 Task: Add Sprouts Boneless Skinless Chicken Breasts W/ Rib Meat No Antibiotics Ever to the cart.
Action: Mouse moved to (26, 146)
Screenshot: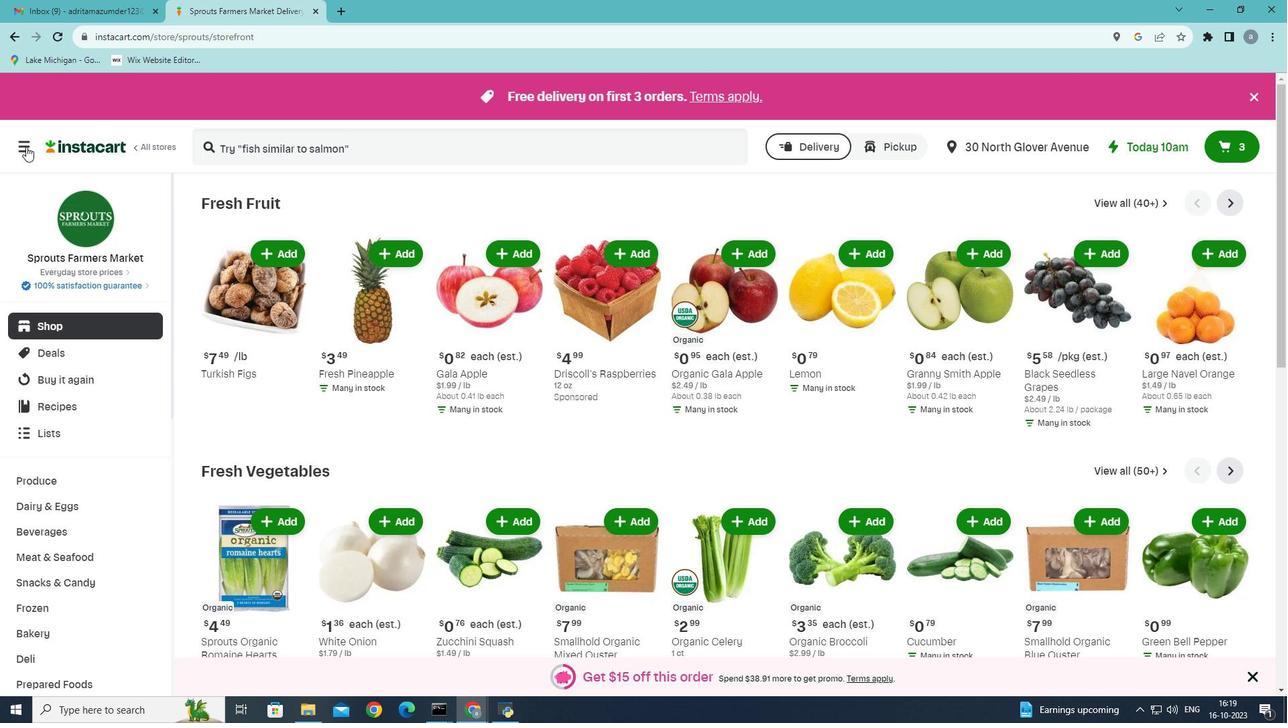 
Action: Mouse pressed left at (26, 146)
Screenshot: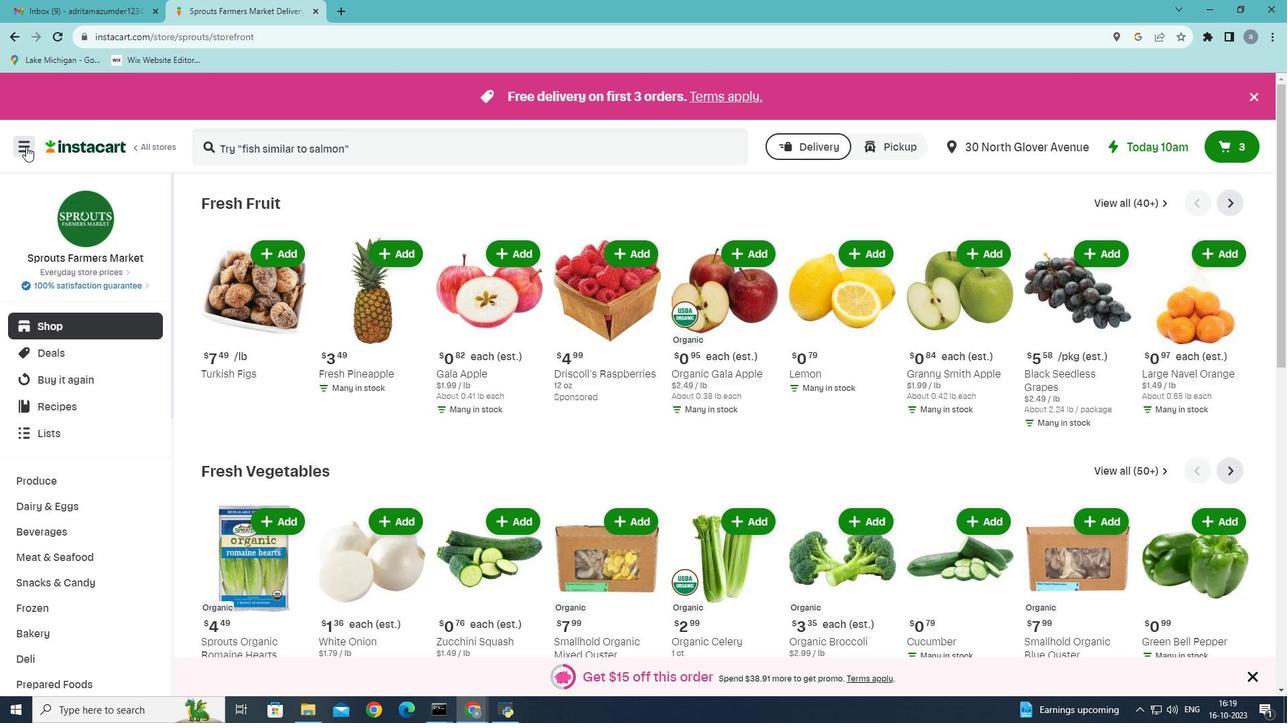 
Action: Mouse moved to (69, 390)
Screenshot: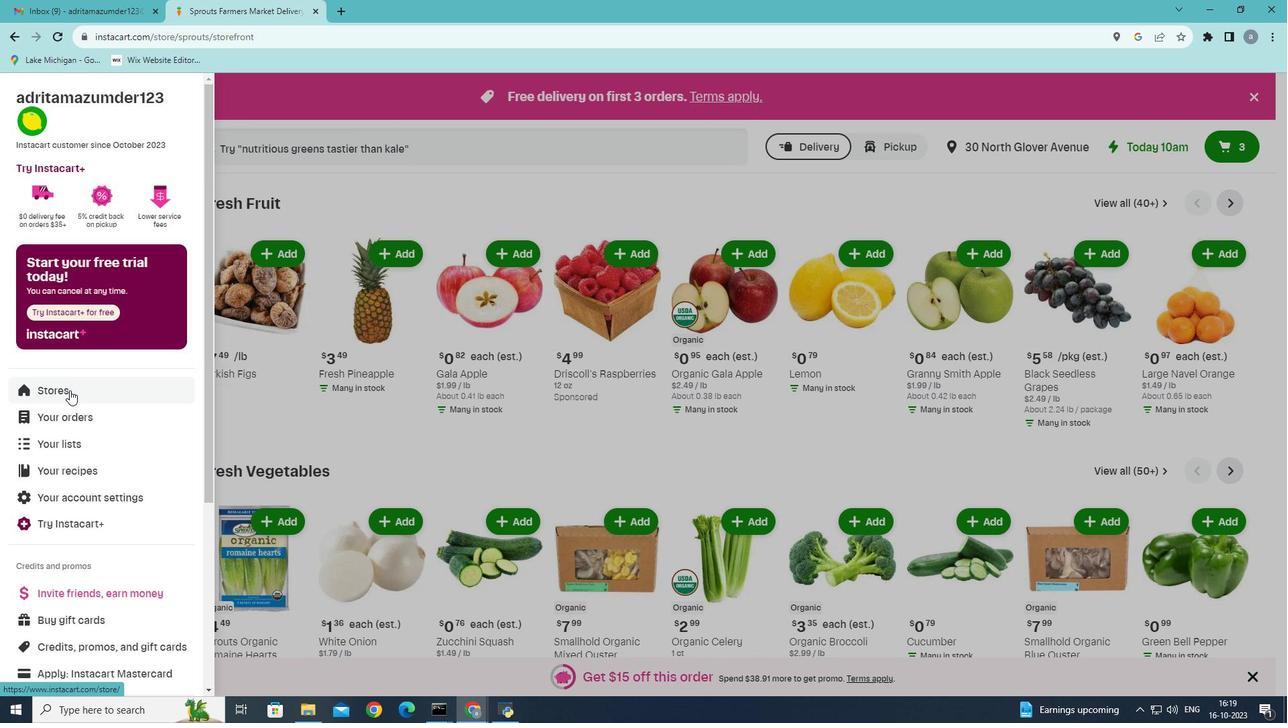 
Action: Mouse pressed left at (69, 390)
Screenshot: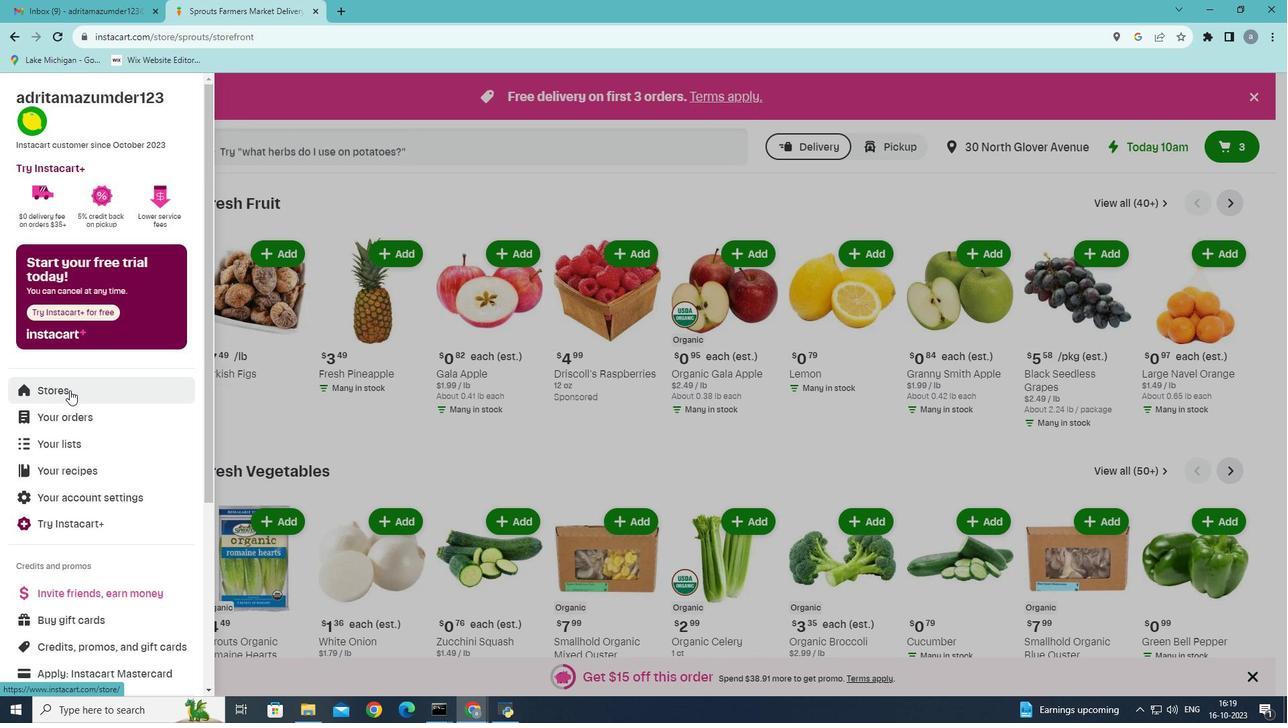 
Action: Mouse moved to (312, 161)
Screenshot: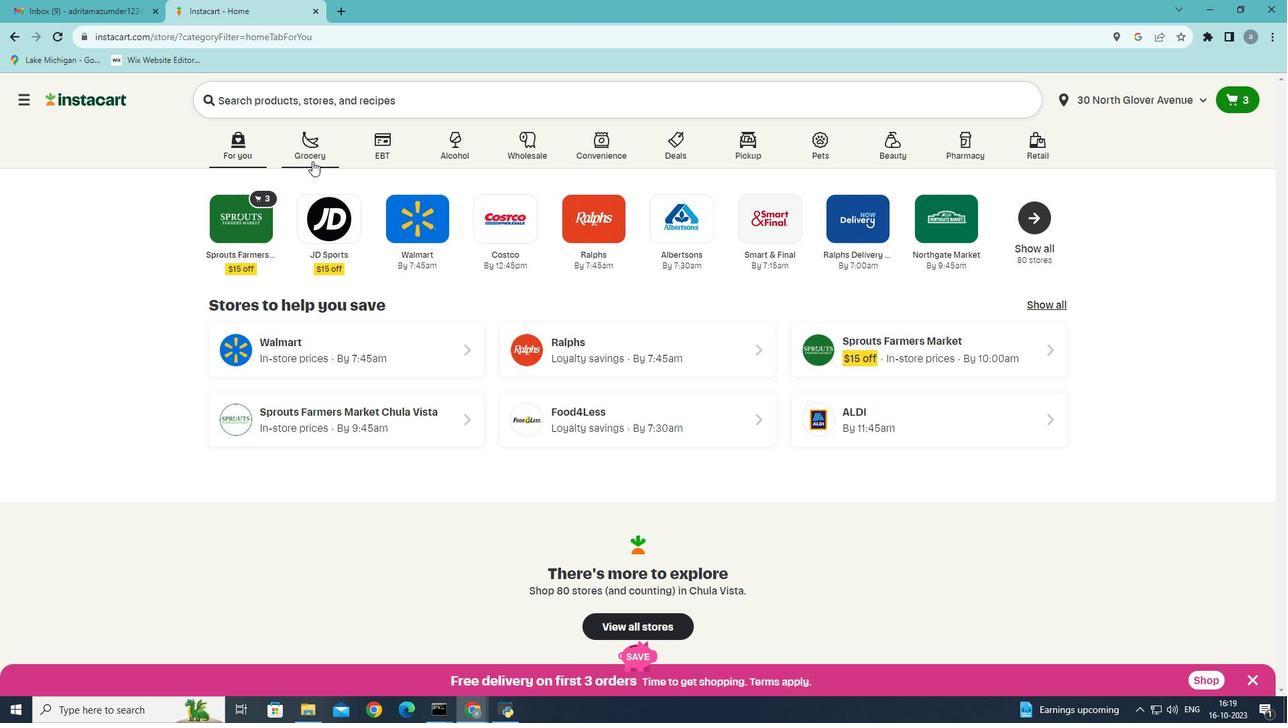
Action: Mouse pressed left at (312, 161)
Screenshot: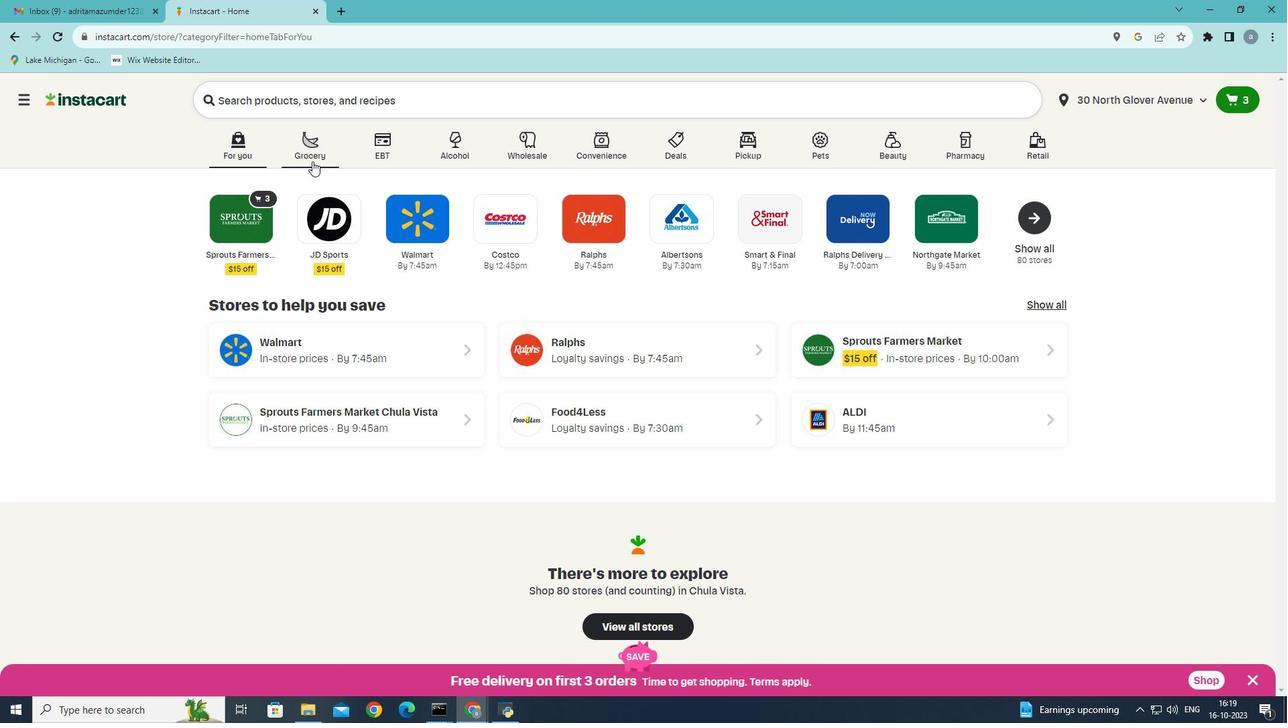 
Action: Mouse moved to (349, 232)
Screenshot: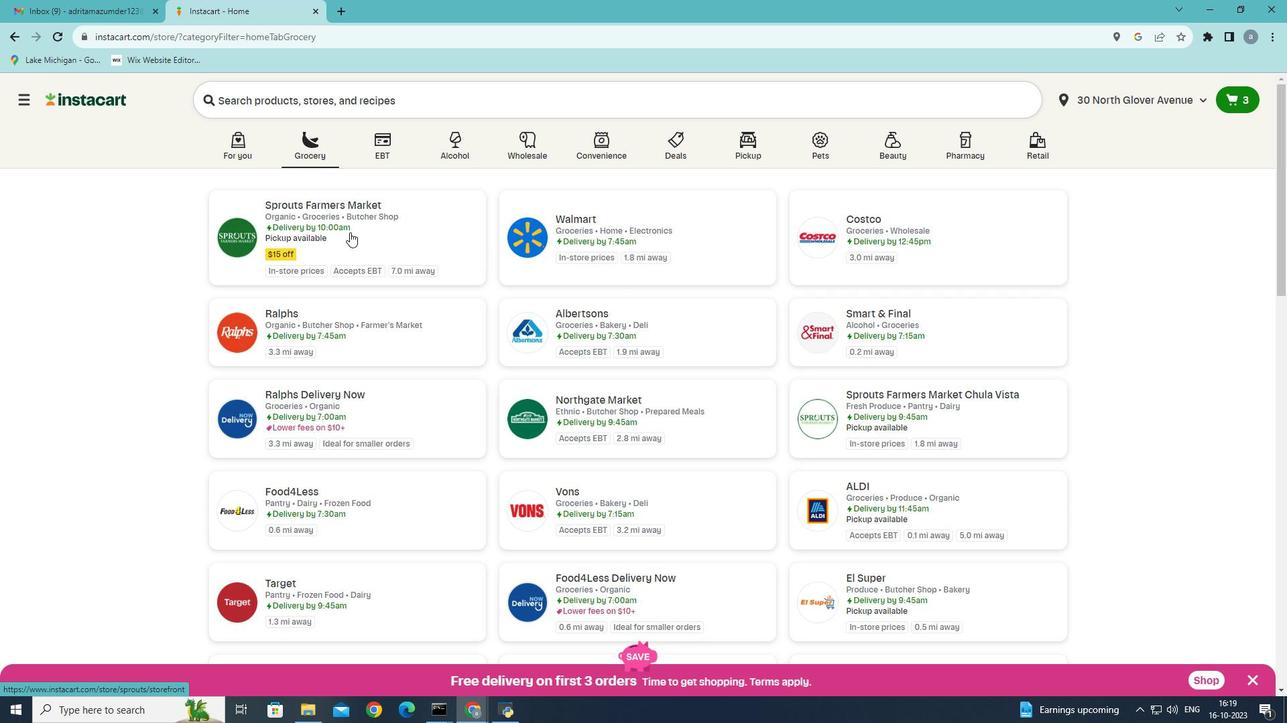
Action: Mouse pressed left at (349, 232)
Screenshot: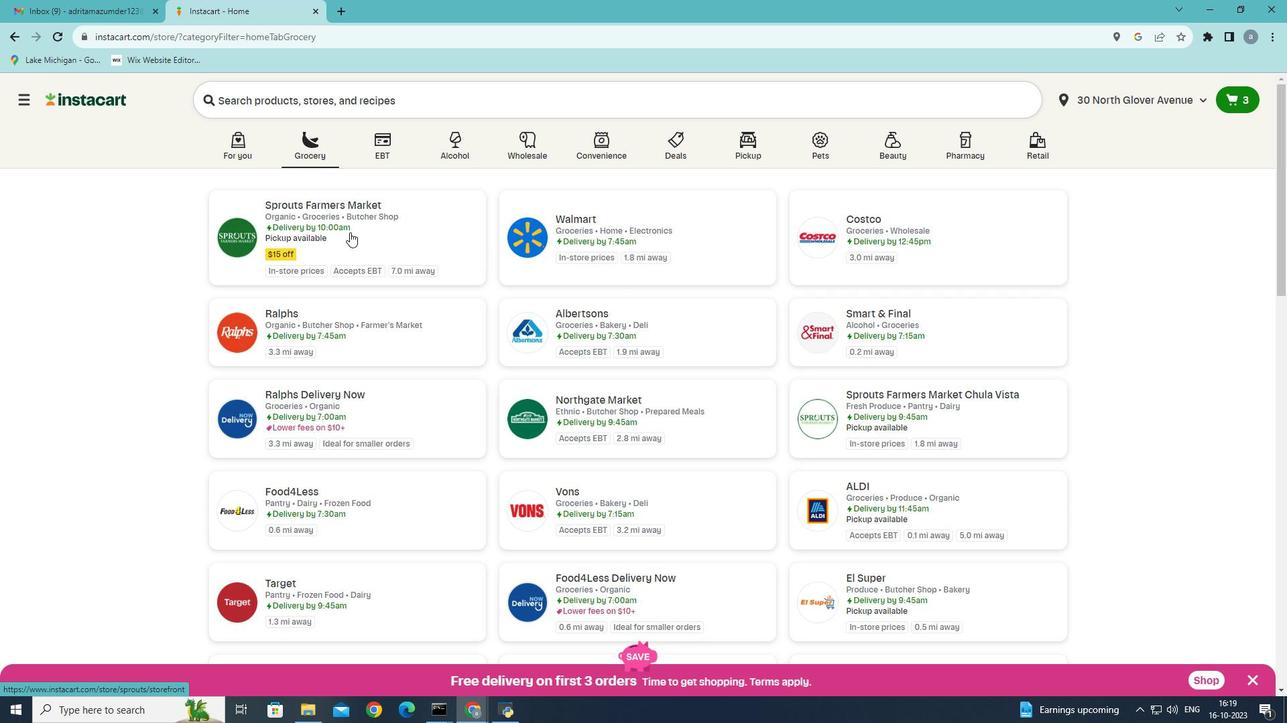 
Action: Mouse moved to (70, 553)
Screenshot: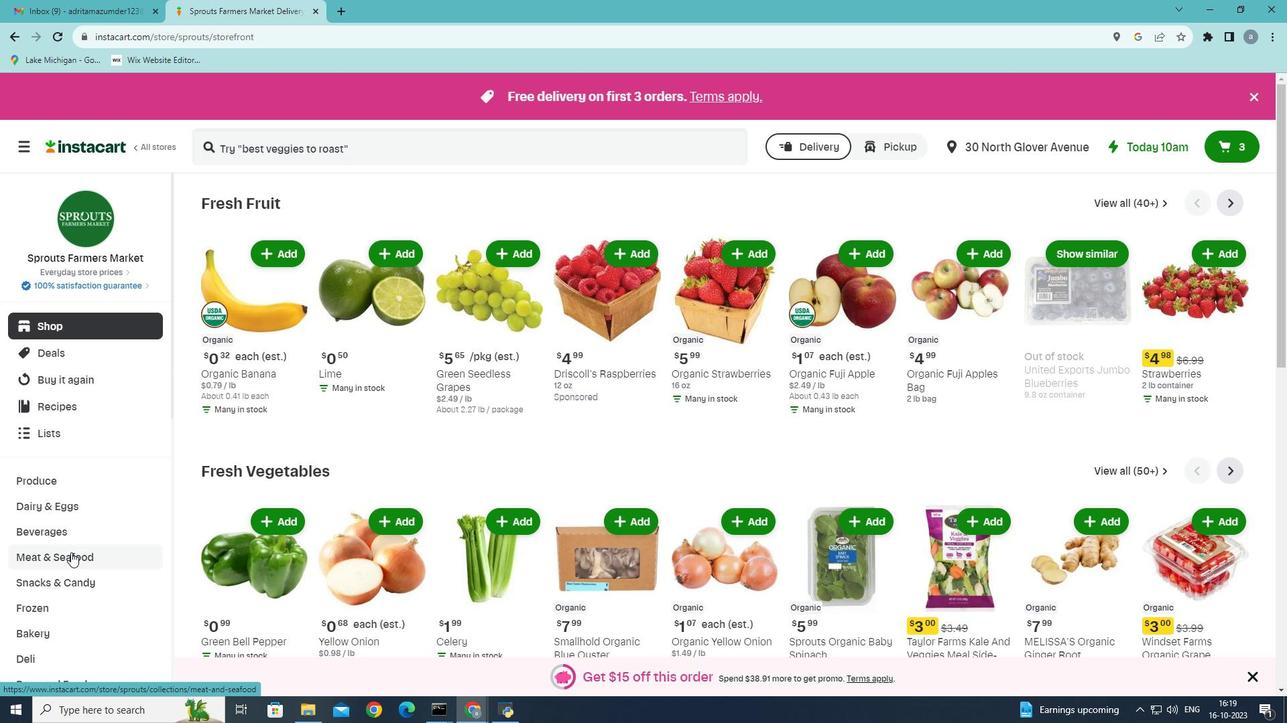 
Action: Mouse pressed left at (70, 553)
Screenshot: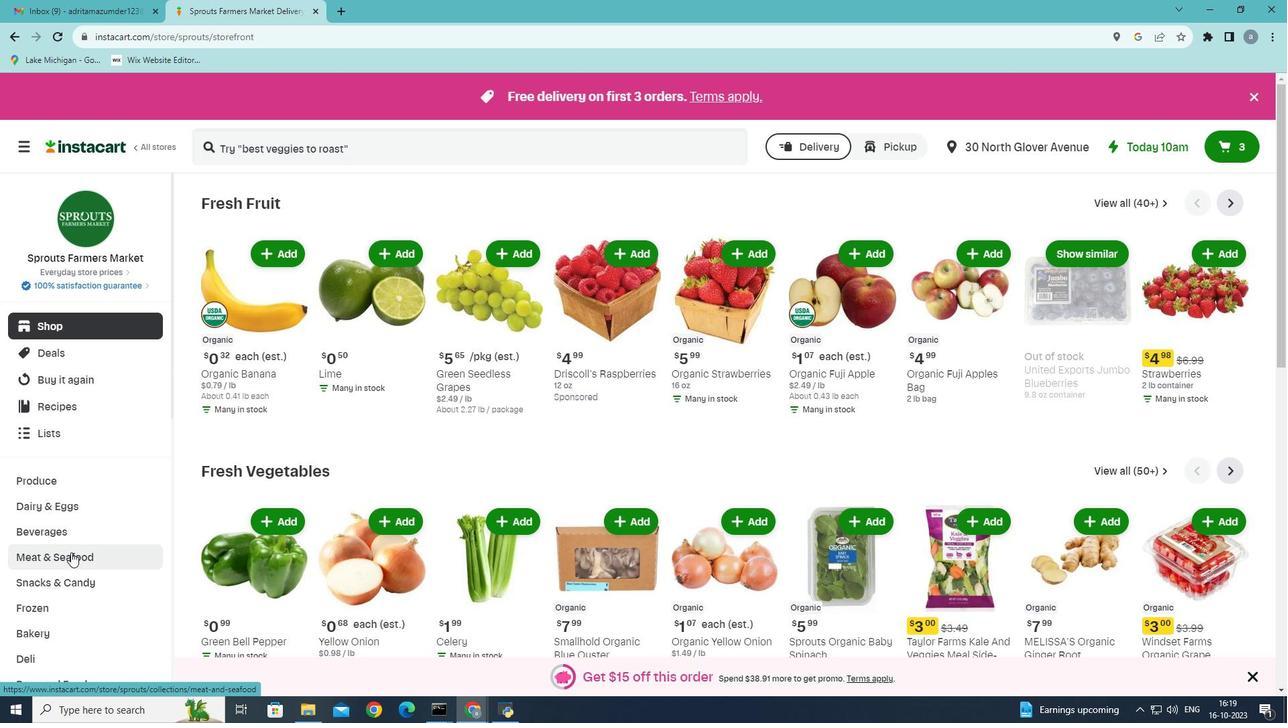 
Action: Mouse moved to (337, 238)
Screenshot: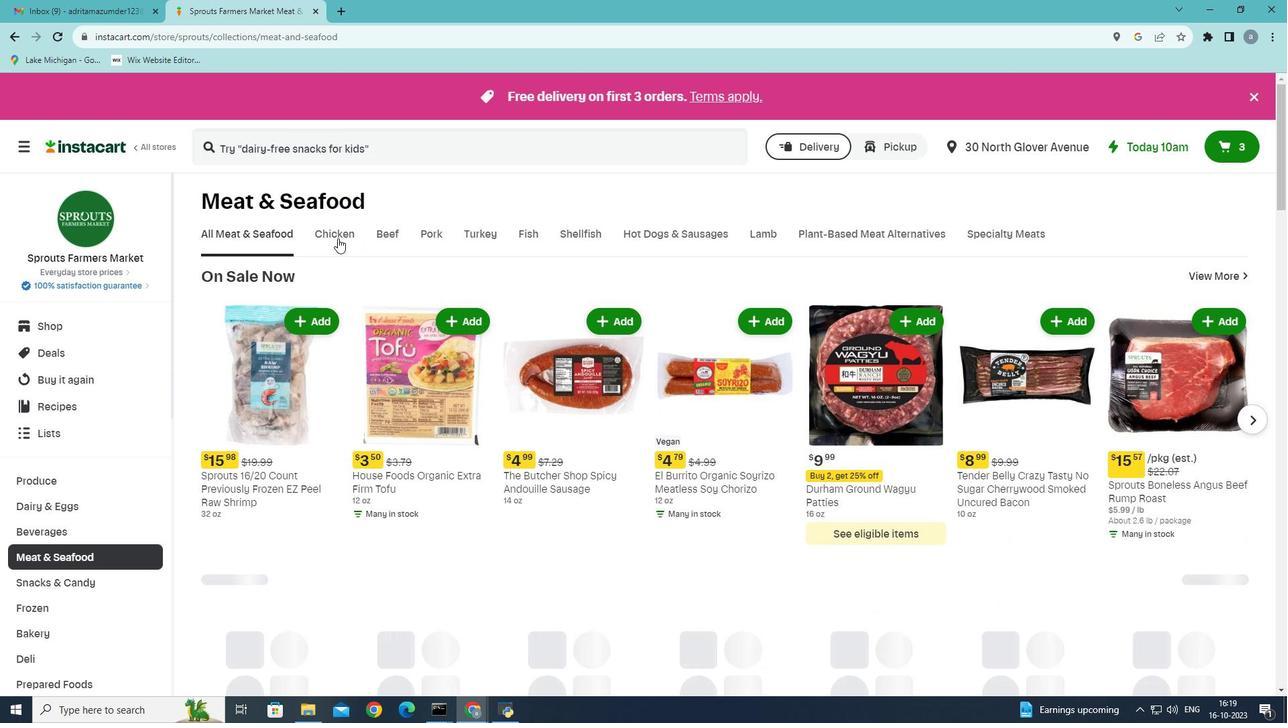 
Action: Mouse pressed left at (337, 238)
Screenshot: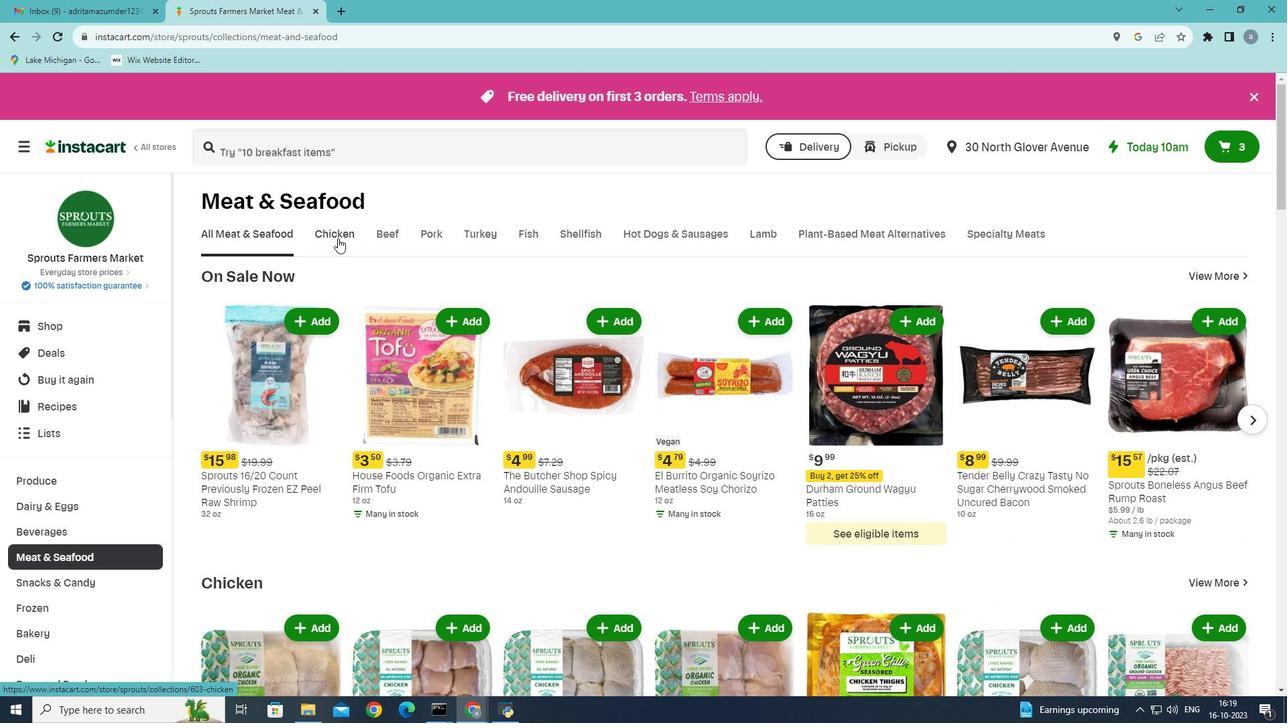 
Action: Mouse moved to (309, 294)
Screenshot: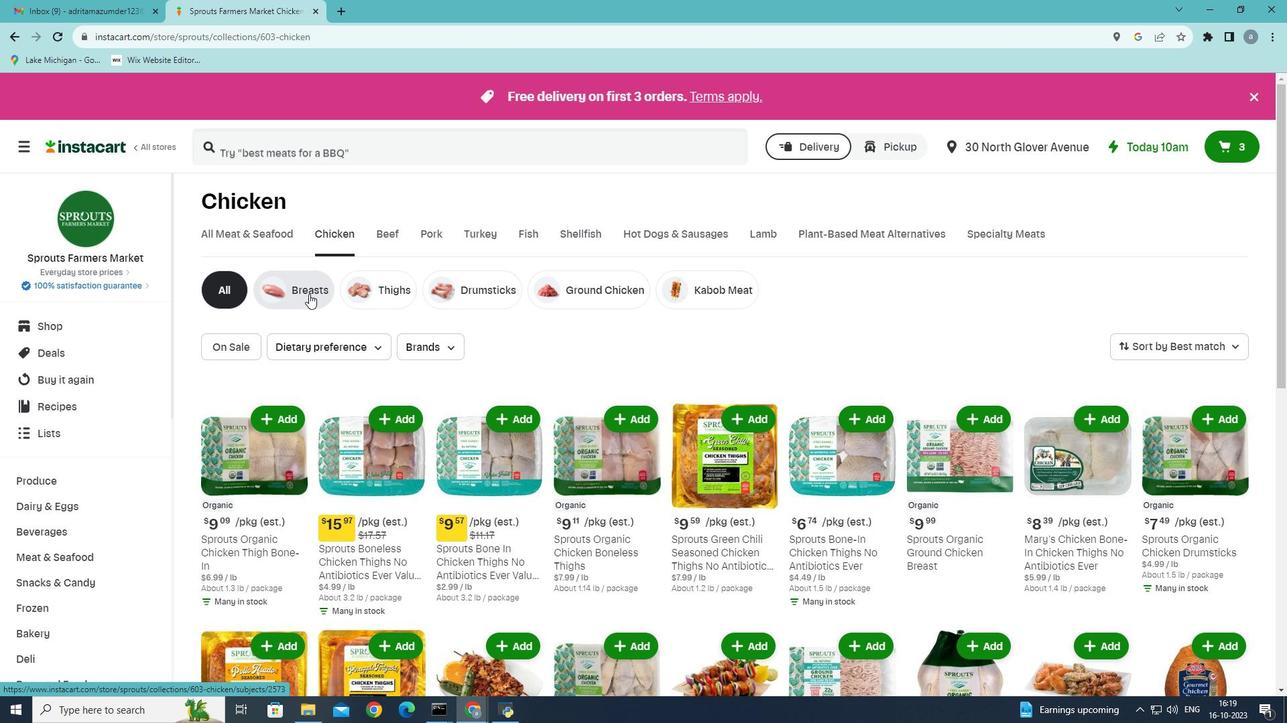 
Action: Mouse pressed left at (309, 294)
Screenshot: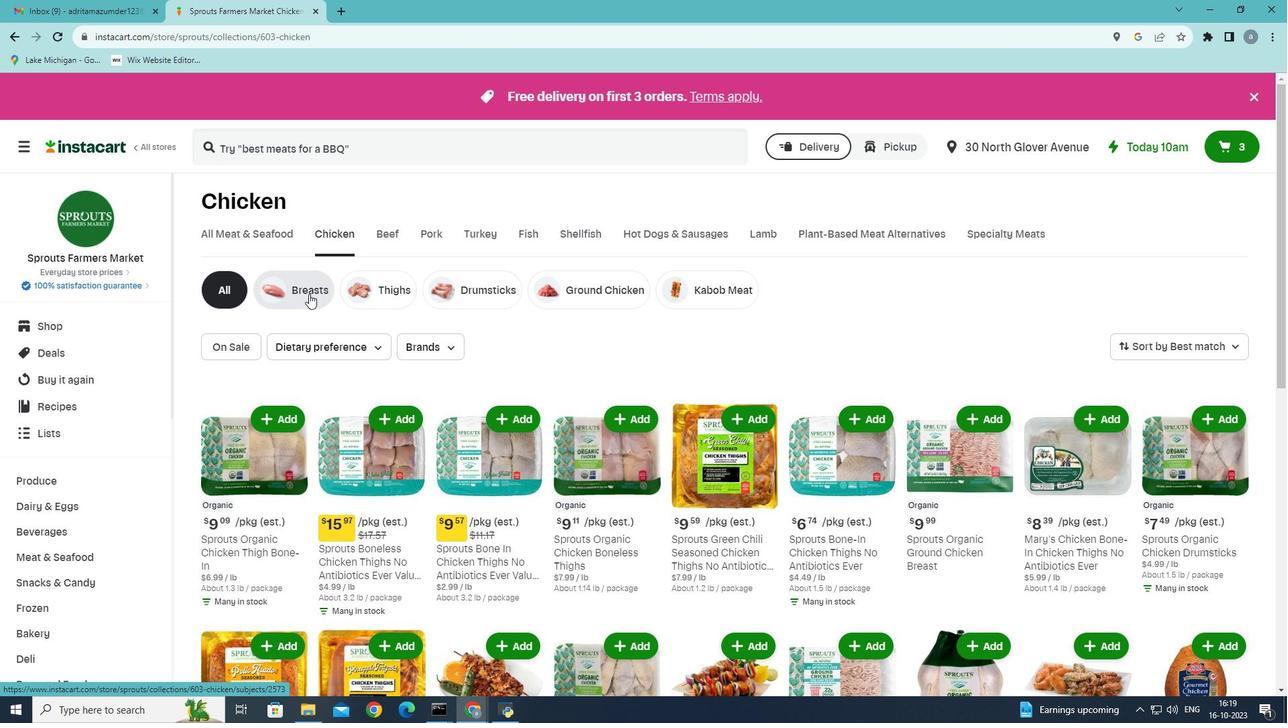 
Action: Mouse moved to (246, 152)
Screenshot: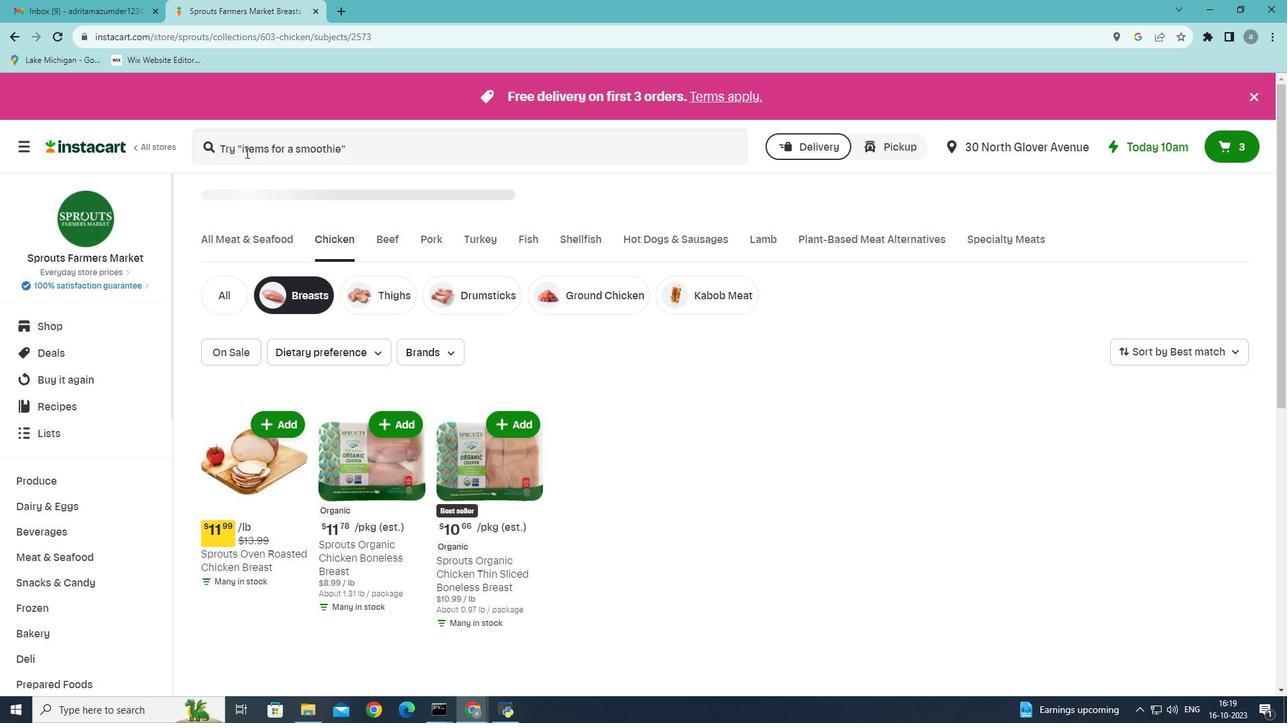 
Action: Mouse pressed left at (246, 152)
Screenshot: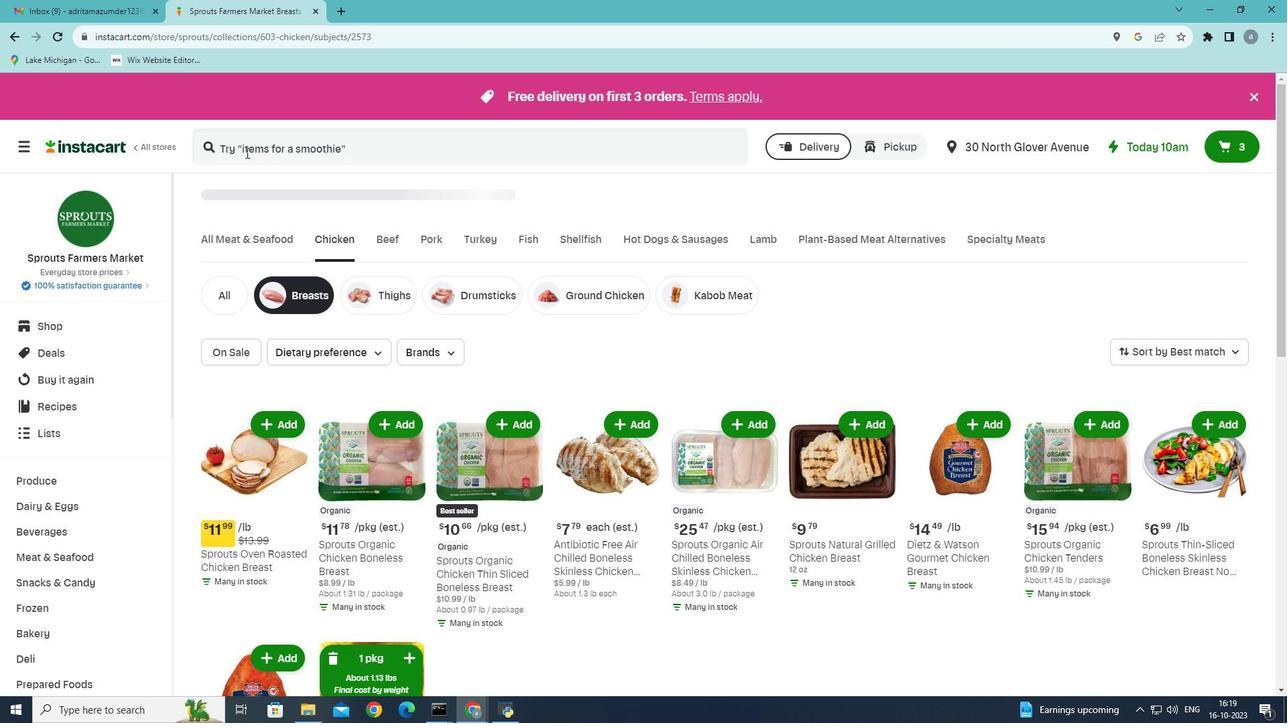 
Action: Mouse moved to (278, 151)
Screenshot: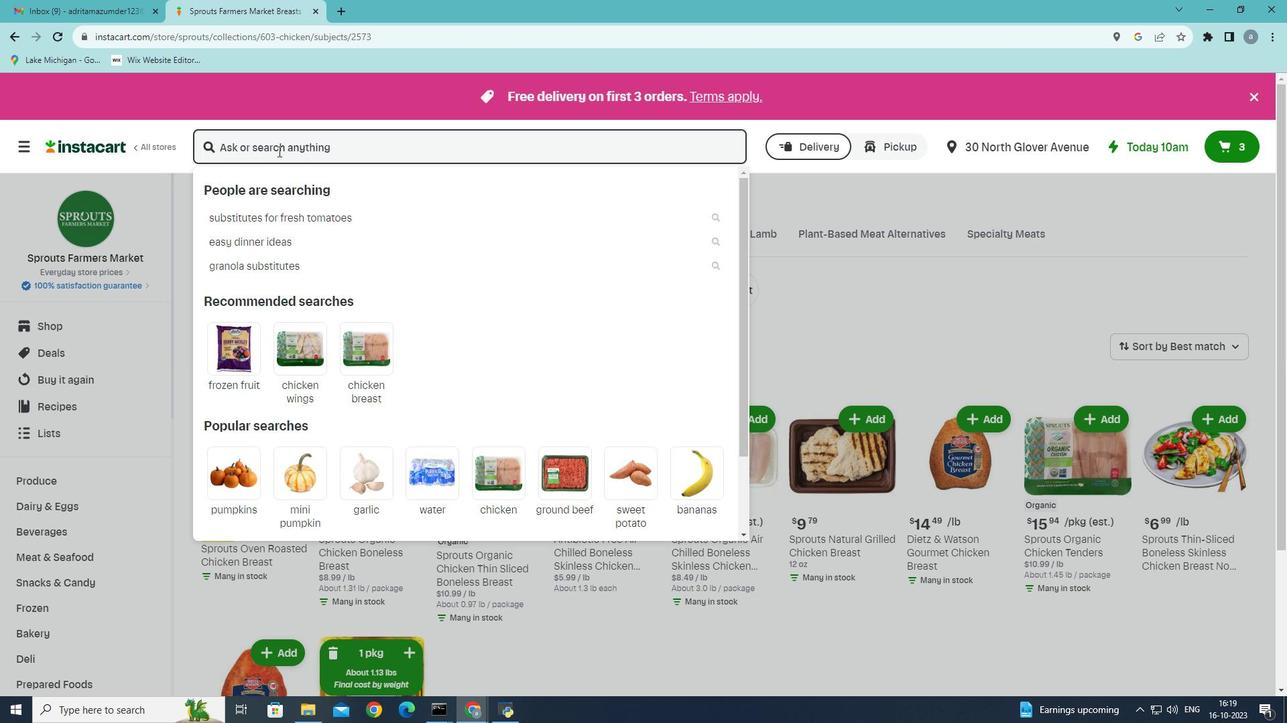 
Action: Key pressed <Key.shift>Sprouts<Key.space><Key.shift>Bom<Key.backspace>neless<Key.space><Key.shift><Key.shift><Key.shift><Key.shift><Key.shift>Sko<Key.backspace>inless<Key.space>chicken<Key.enter>
Screenshot: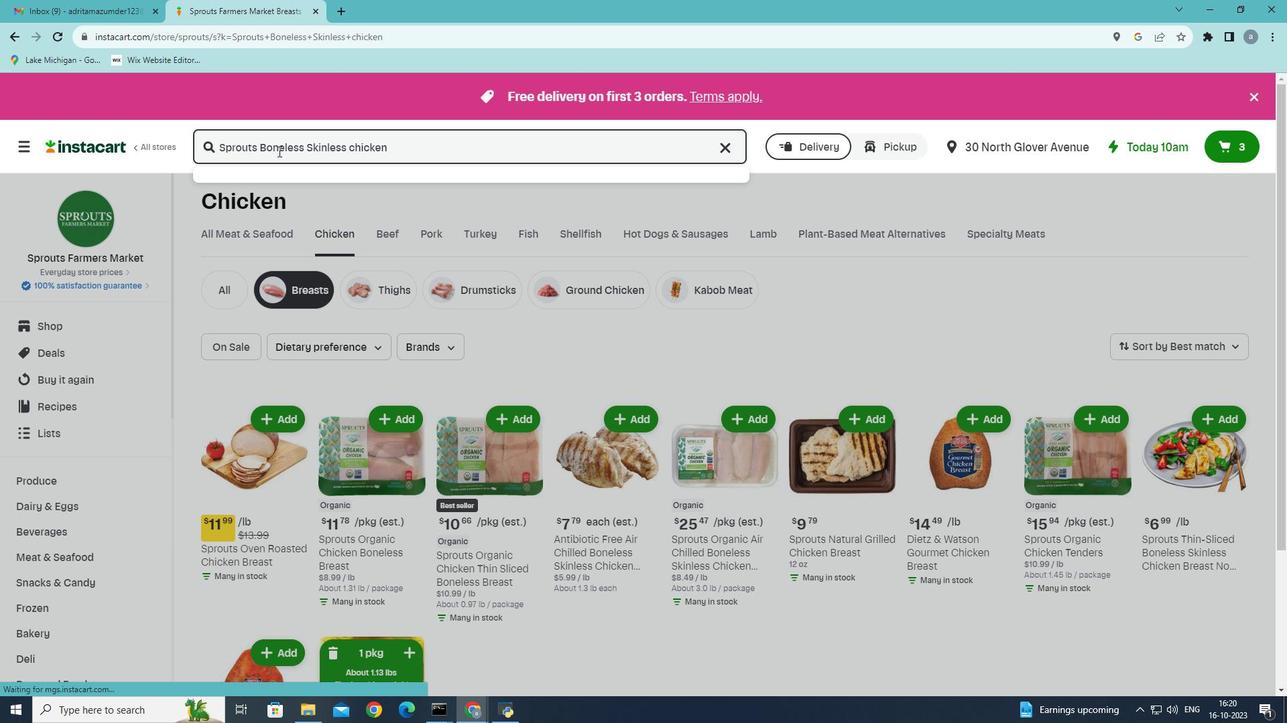 
Action: Mouse moved to (653, 333)
Screenshot: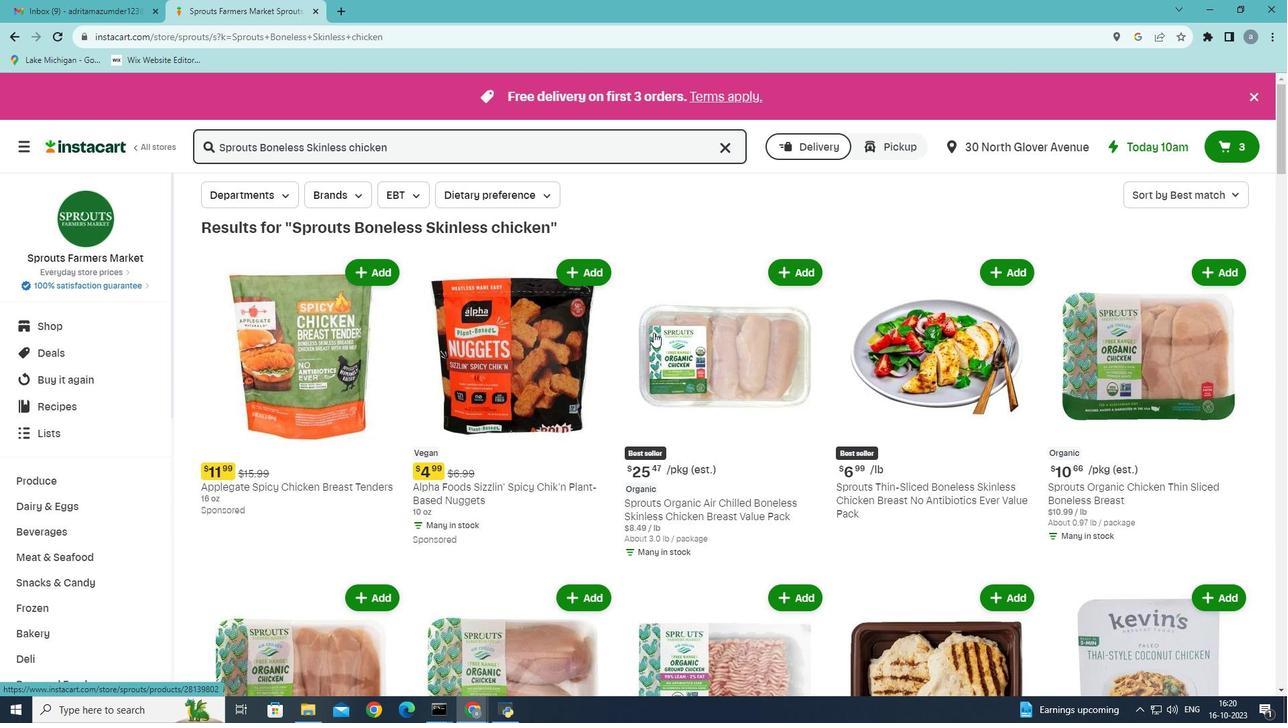 
Action: Mouse scrolled (653, 332) with delta (0, 0)
Screenshot: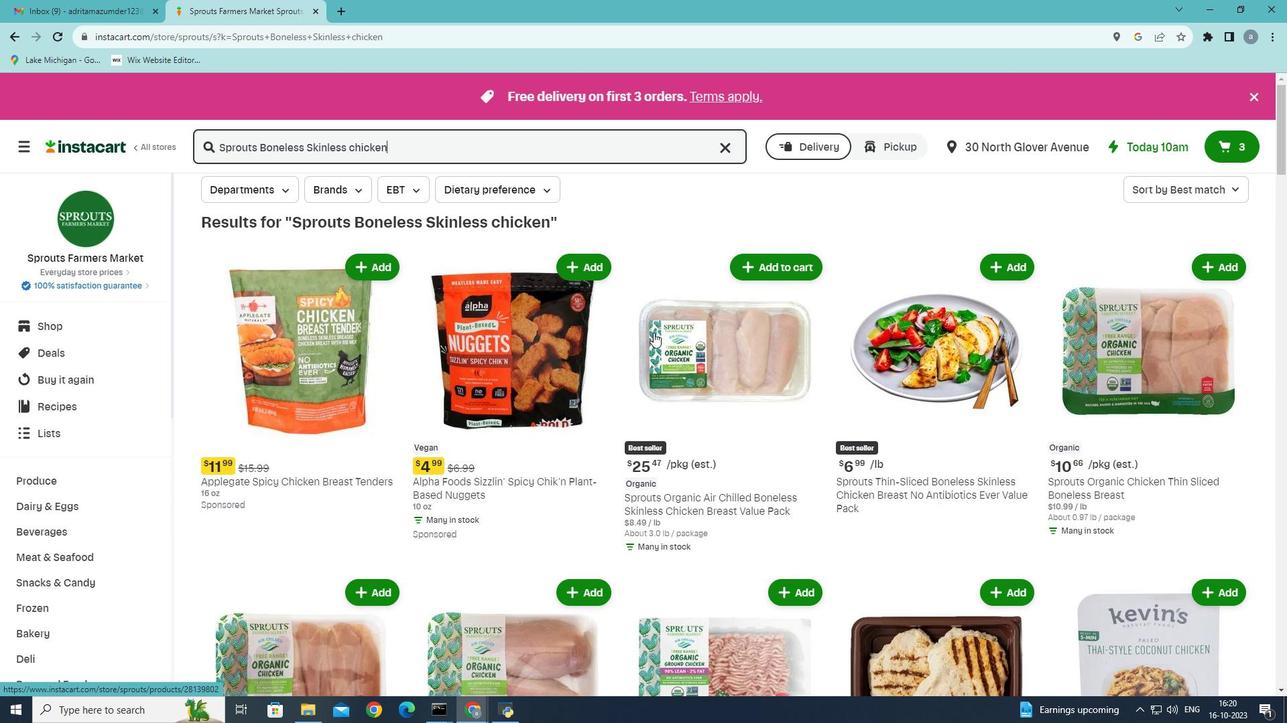 
Action: Mouse scrolled (653, 332) with delta (0, 0)
Screenshot: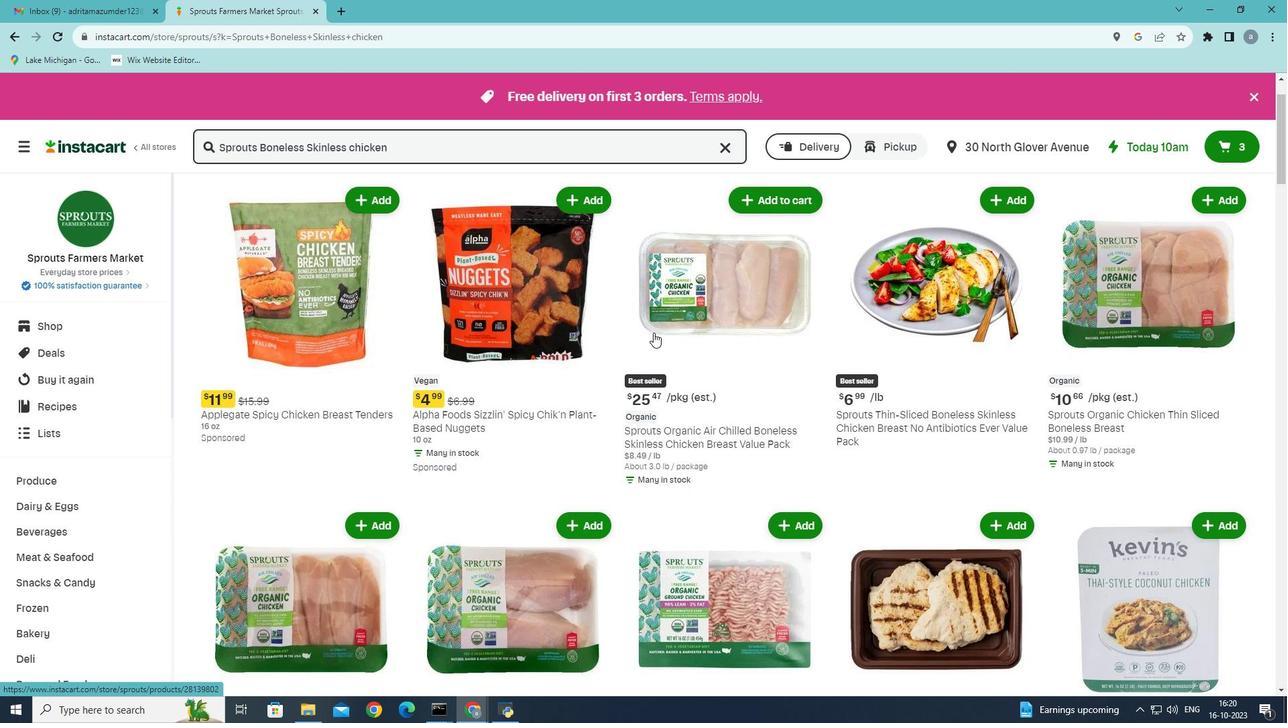 
Action: Mouse moved to (678, 338)
Screenshot: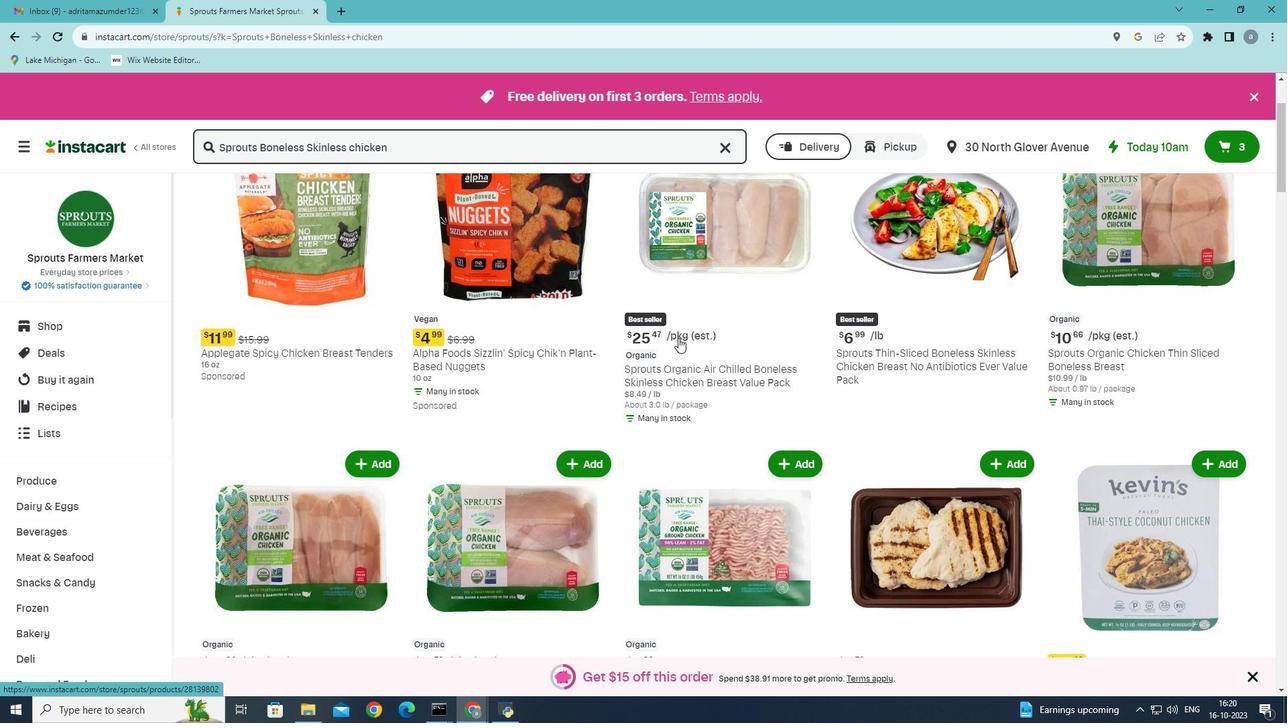 
Action: Mouse scrolled (678, 337) with delta (0, 0)
Screenshot: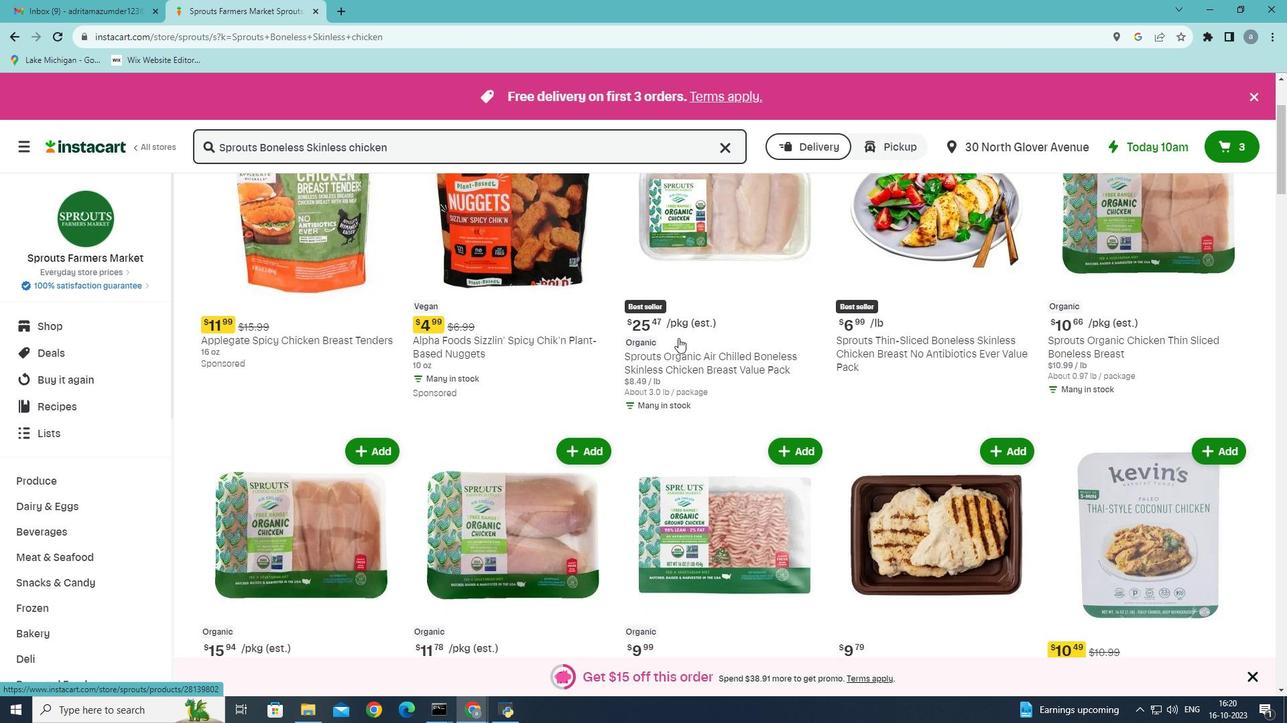 
Action: Mouse scrolled (678, 337) with delta (0, 0)
Screenshot: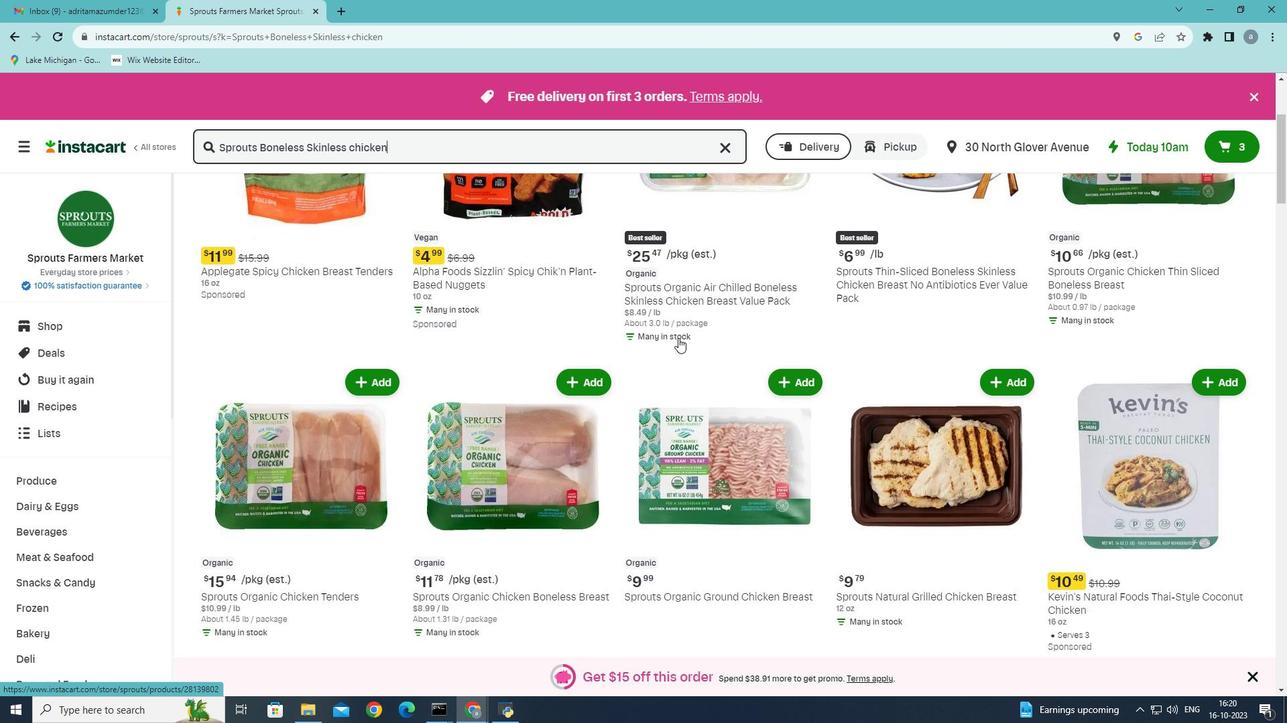 
Action: Mouse scrolled (678, 337) with delta (0, 0)
Screenshot: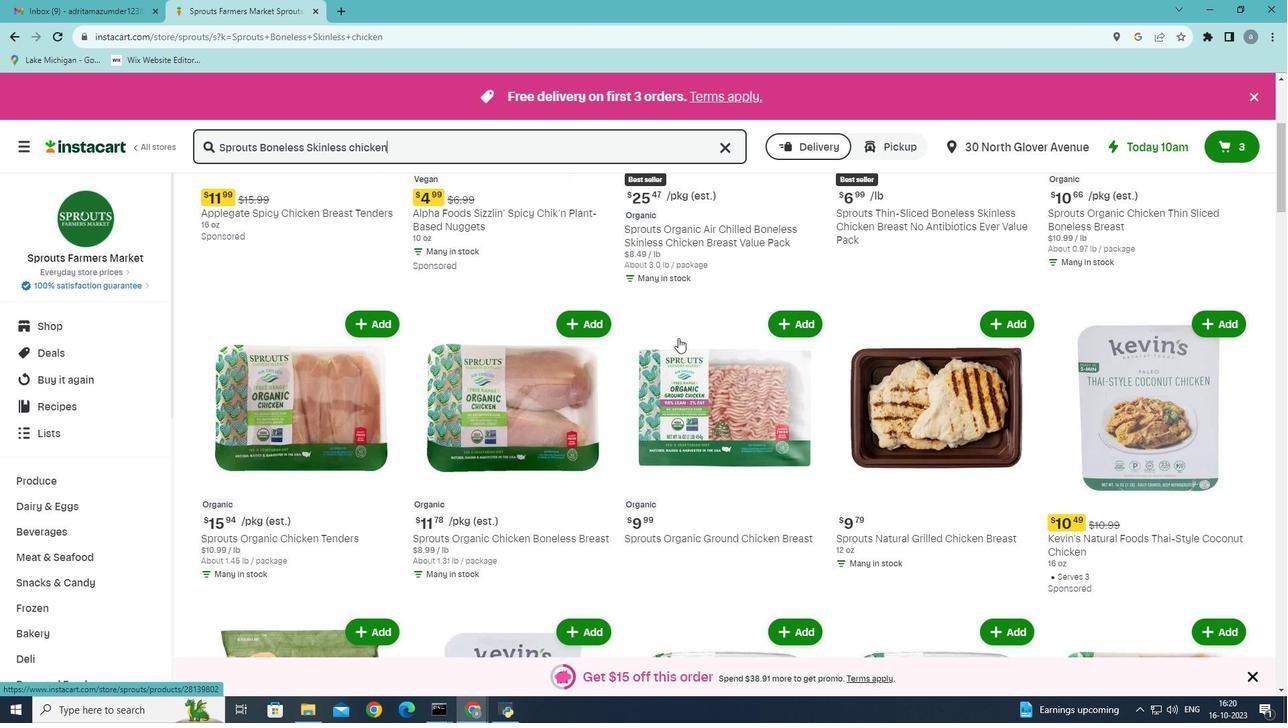 
Action: Mouse moved to (678, 341)
Screenshot: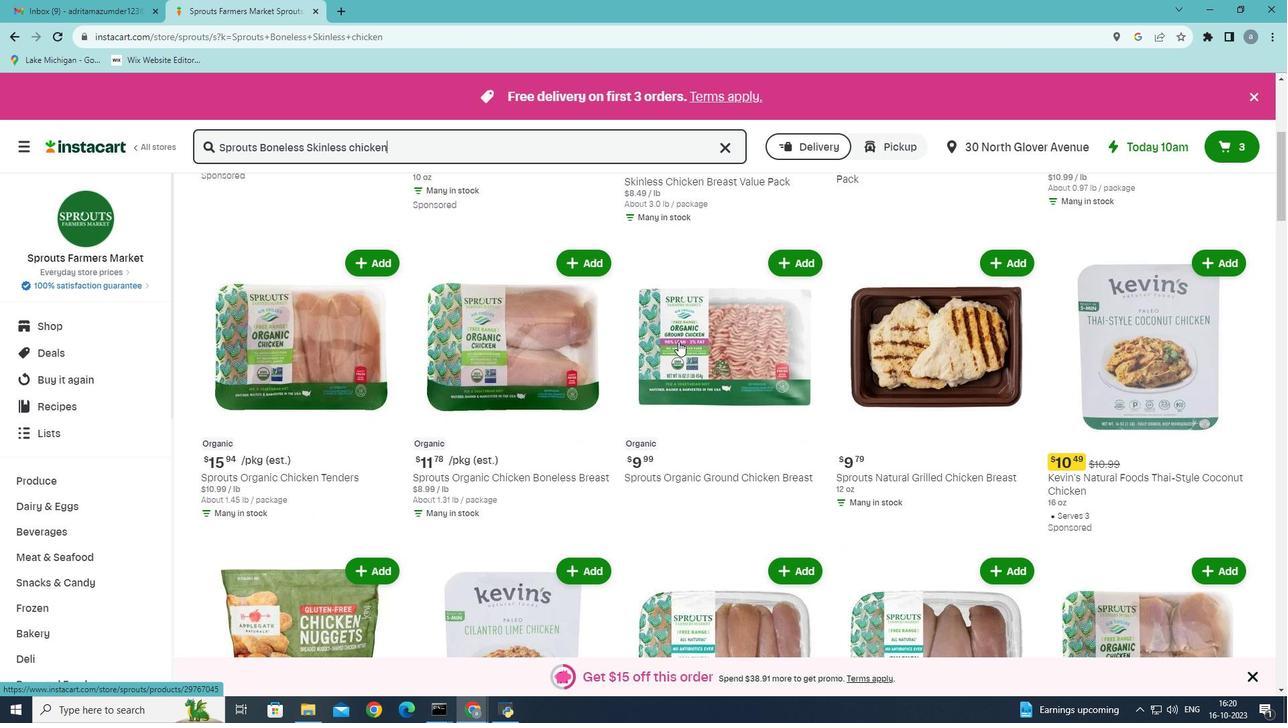 
Action: Mouse scrolled (678, 341) with delta (0, 0)
Screenshot: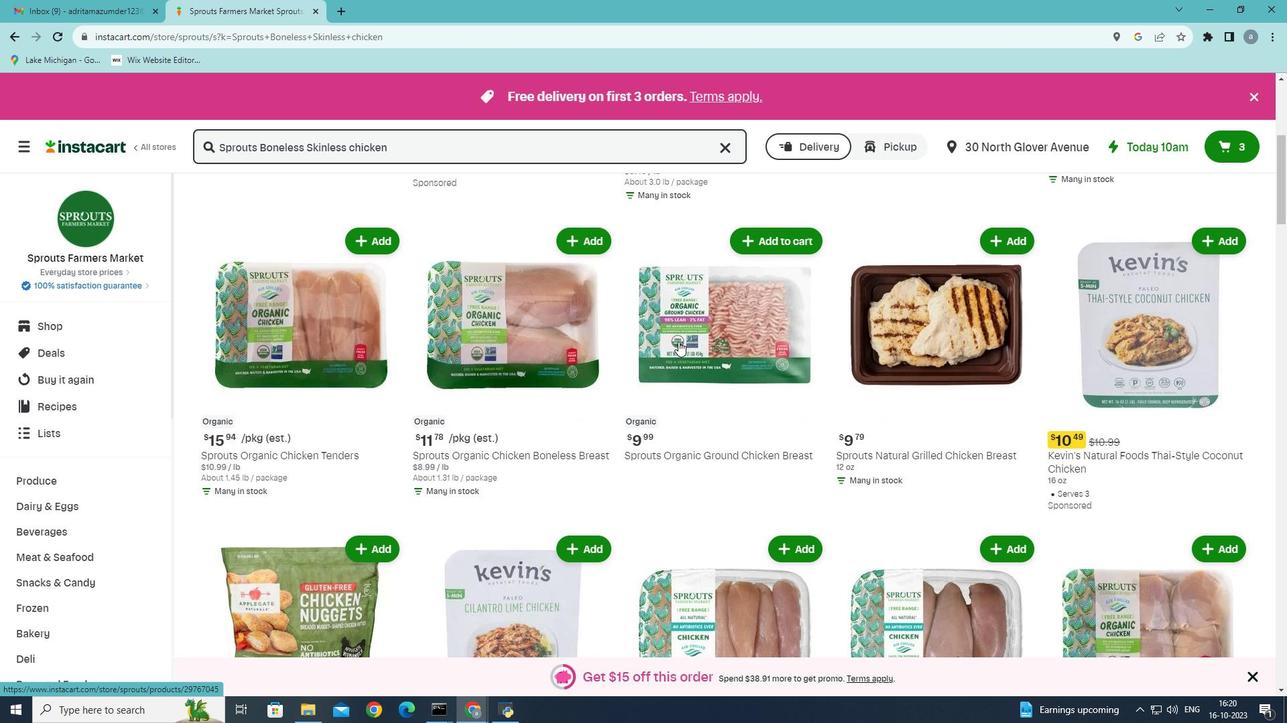 
Action: Mouse moved to (714, 367)
Screenshot: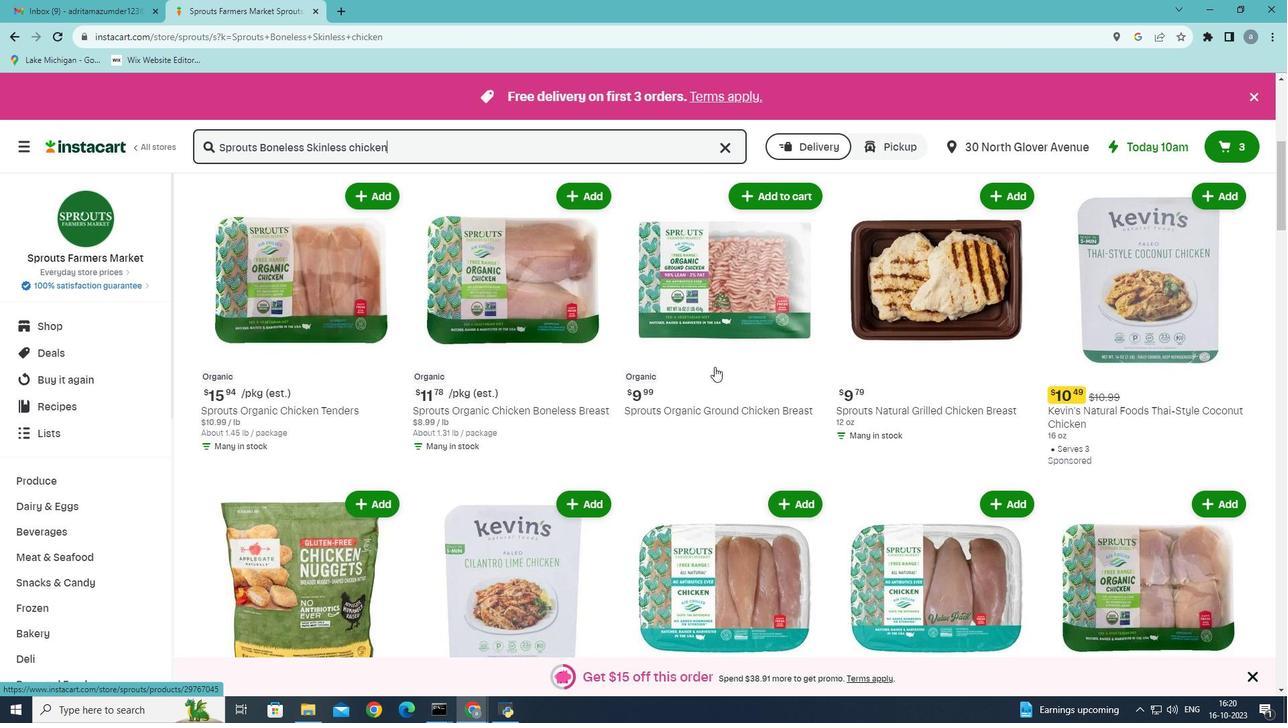 
Action: Mouse scrolled (714, 366) with delta (0, 0)
Screenshot: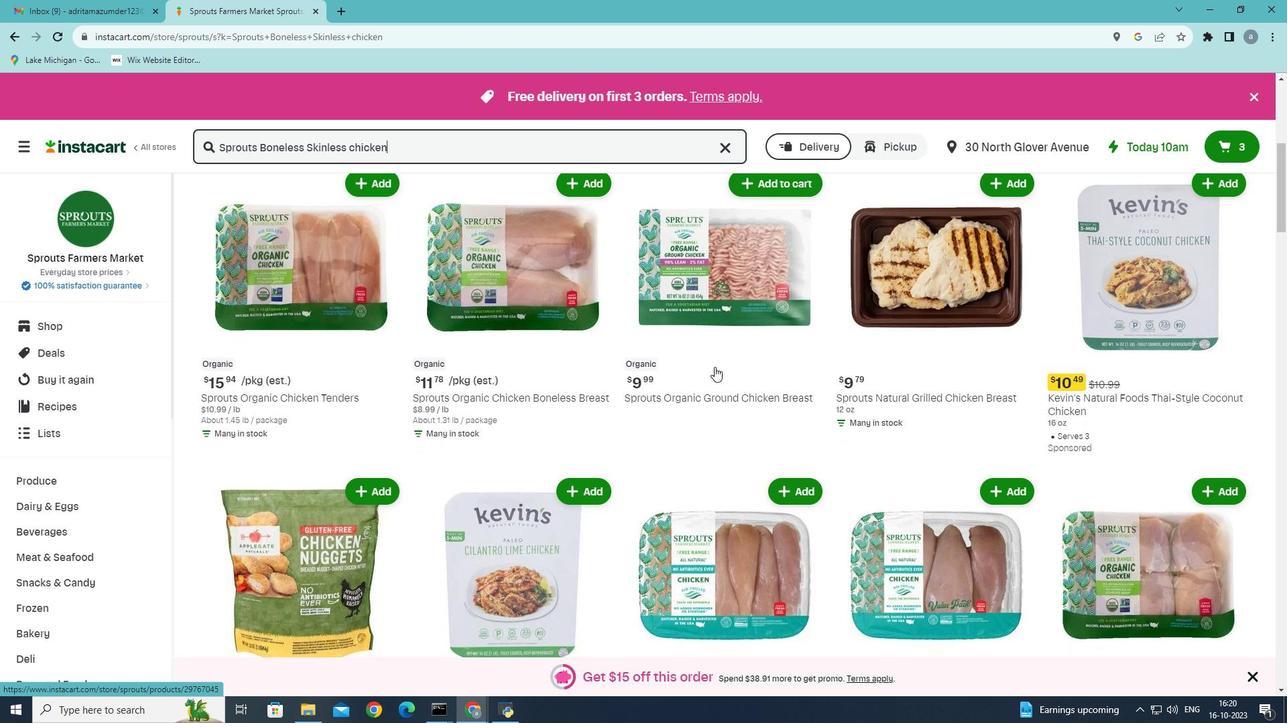 
Action: Mouse moved to (903, 353)
Screenshot: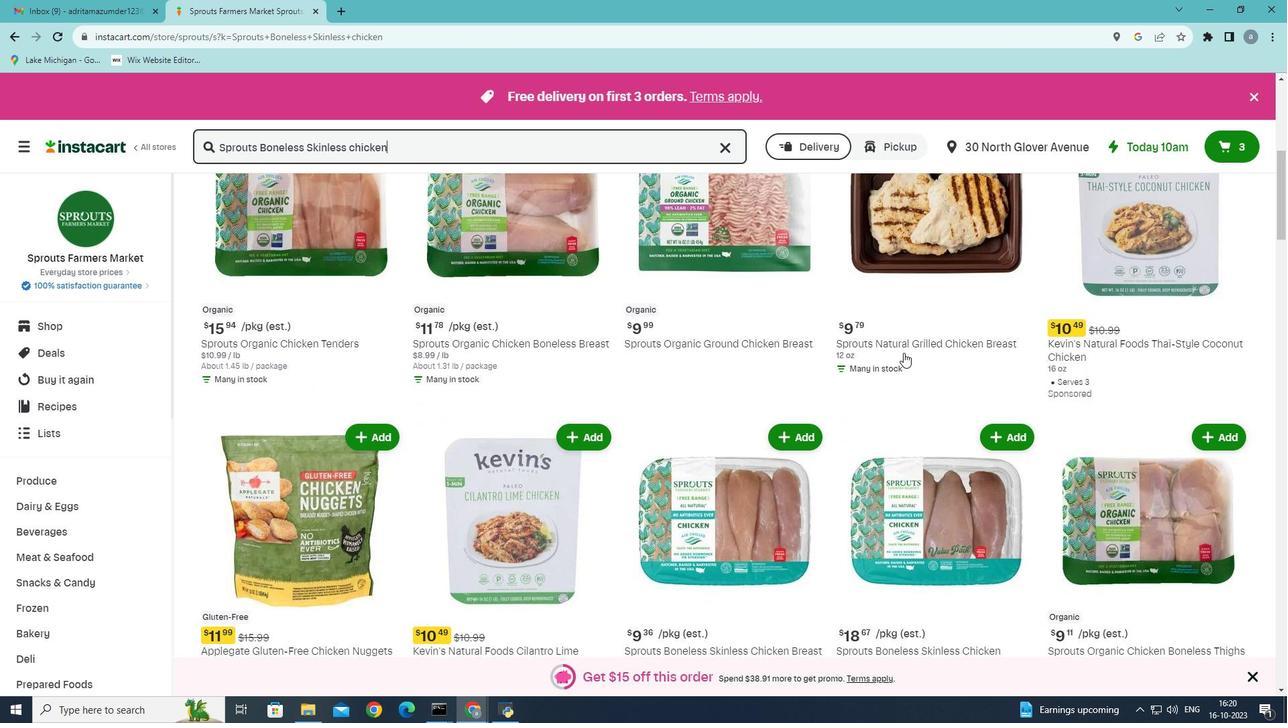 
Action: Mouse scrolled (903, 352) with delta (0, 0)
Screenshot: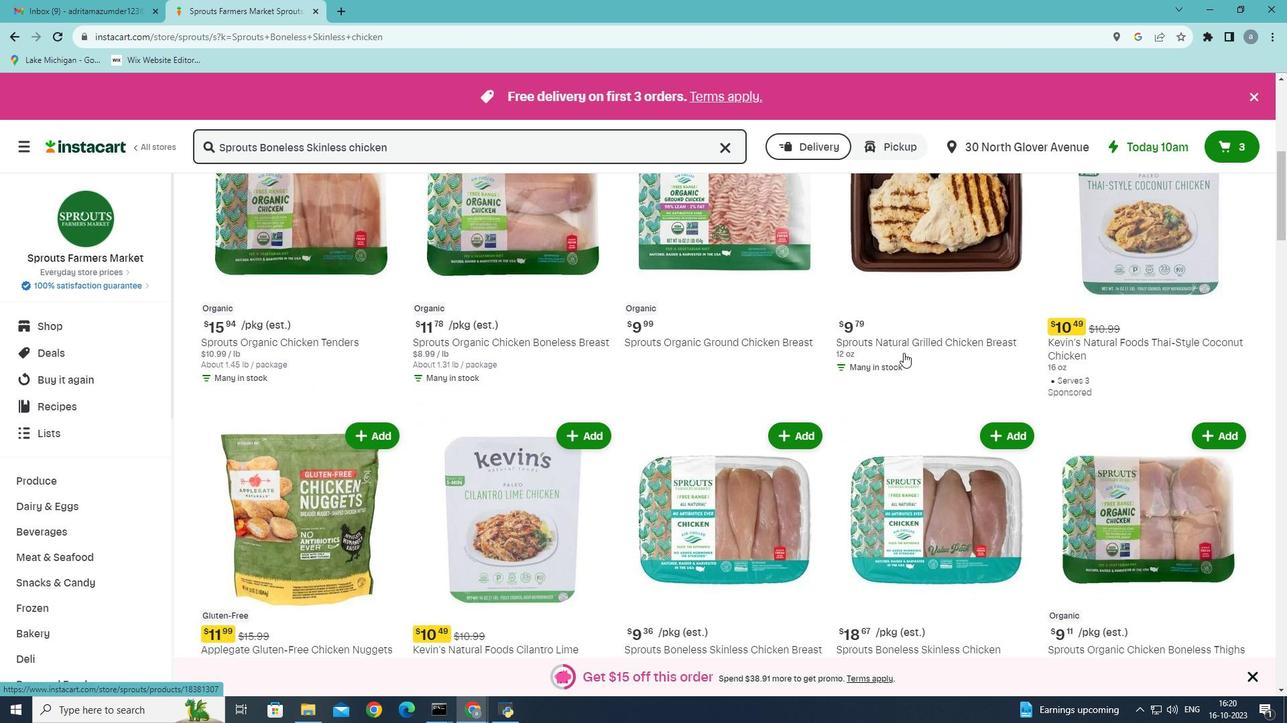 
Action: Mouse moved to (944, 349)
Screenshot: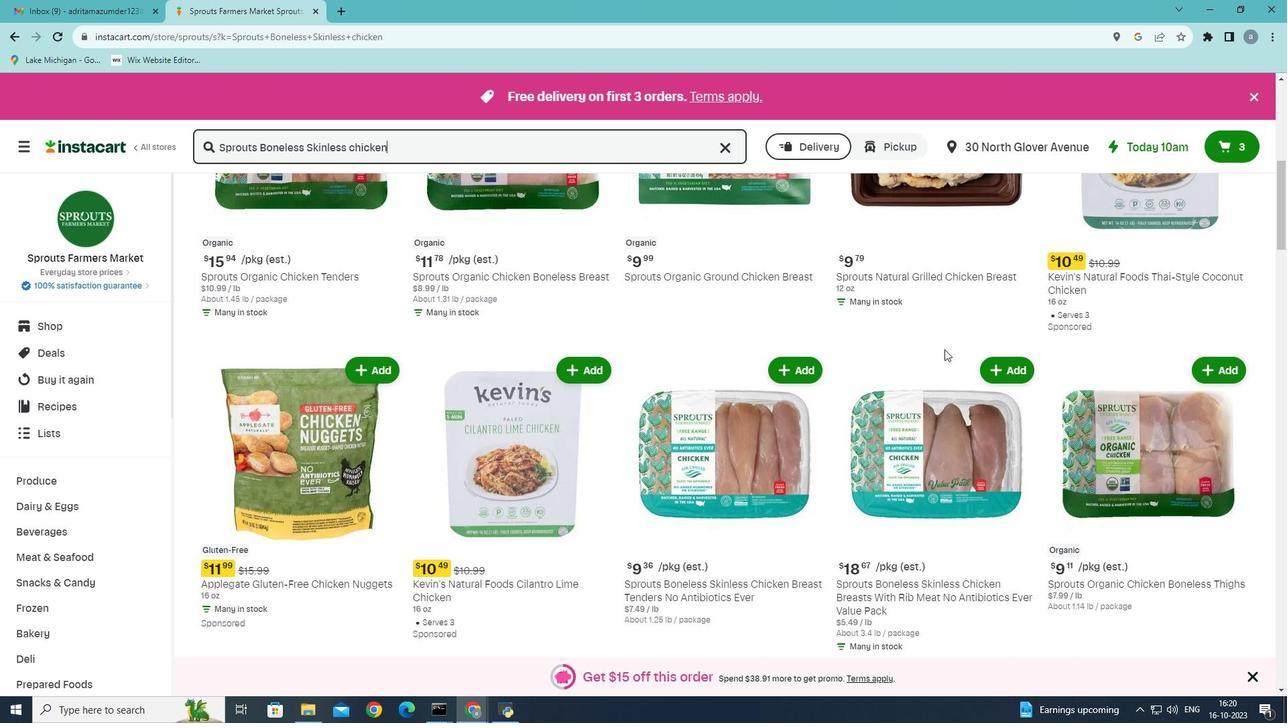 
Action: Mouse scrolled (944, 349) with delta (0, 0)
Screenshot: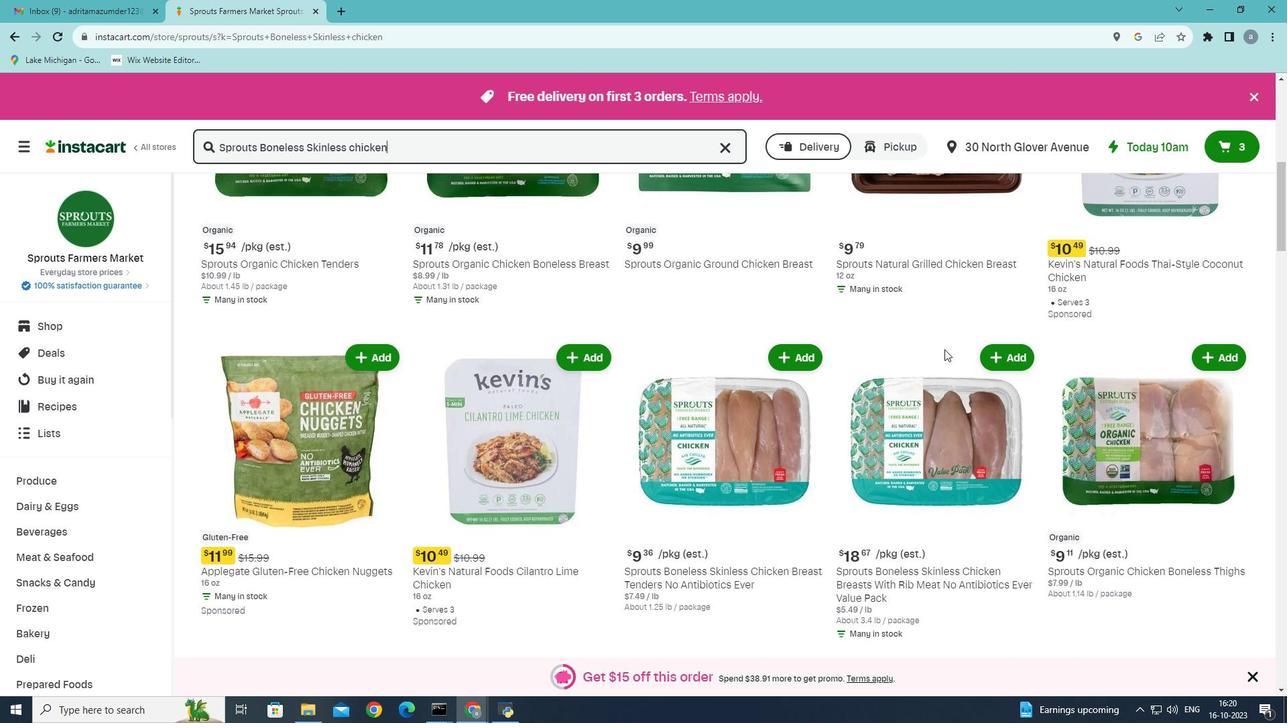 
Action: Mouse moved to (944, 351)
Screenshot: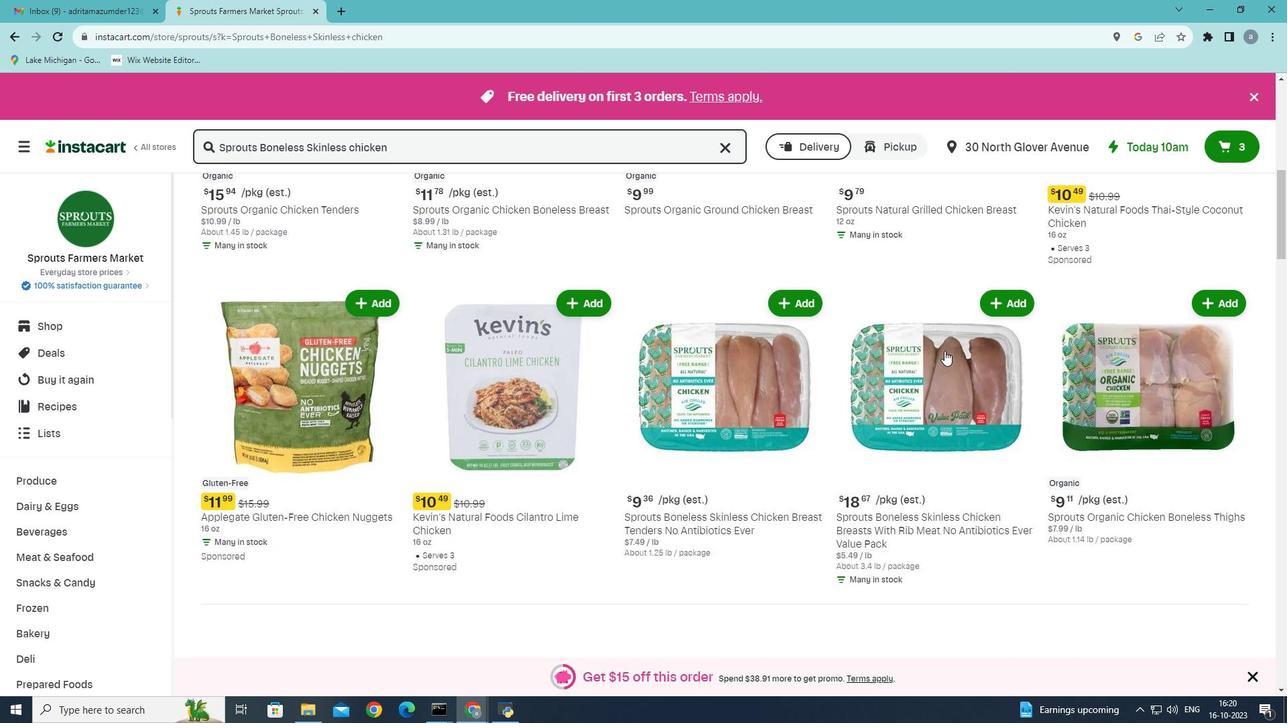 
Action: Mouse scrolled (944, 350) with delta (0, 0)
Screenshot: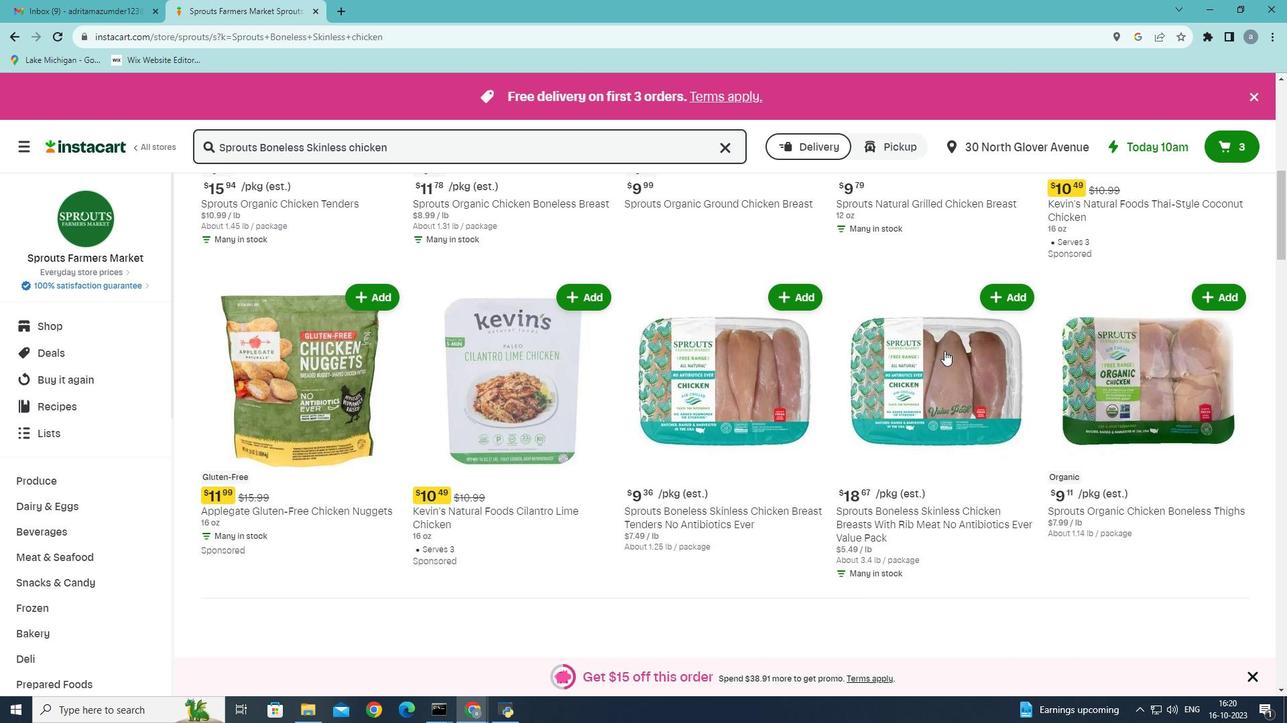 
Action: Mouse moved to (944, 353)
Screenshot: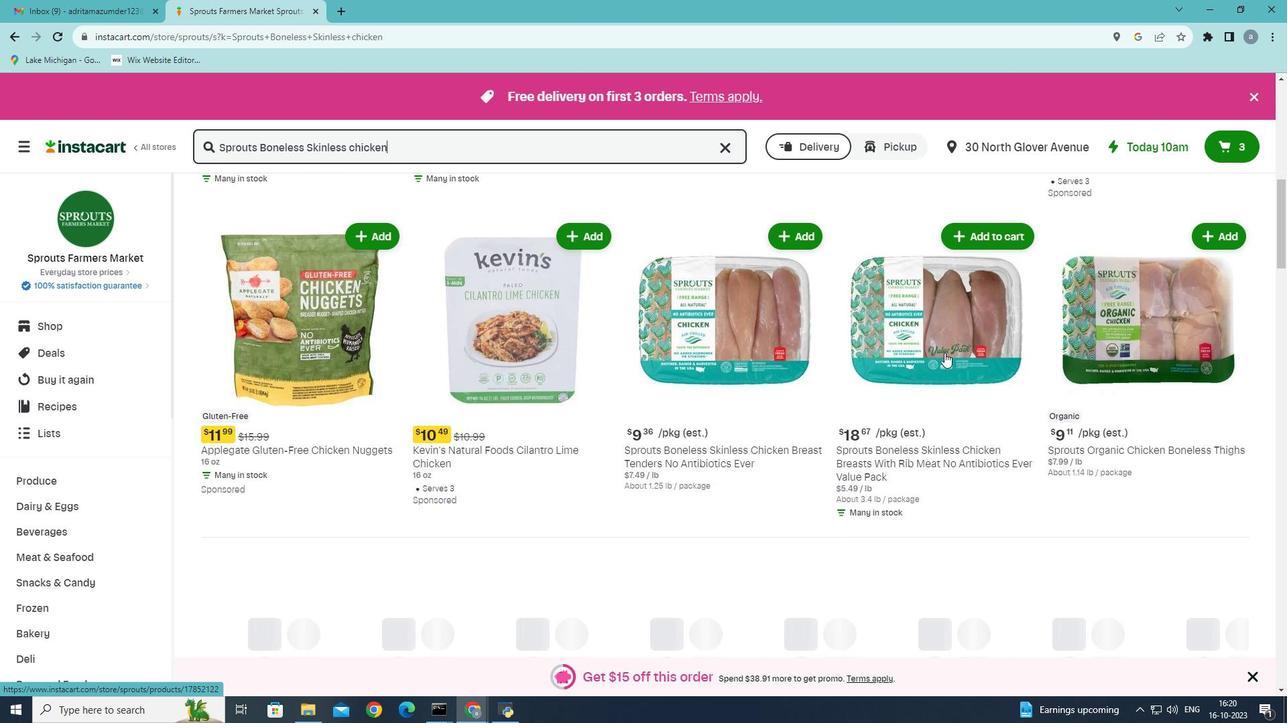 
Action: Mouse scrolled (944, 352) with delta (0, 0)
Screenshot: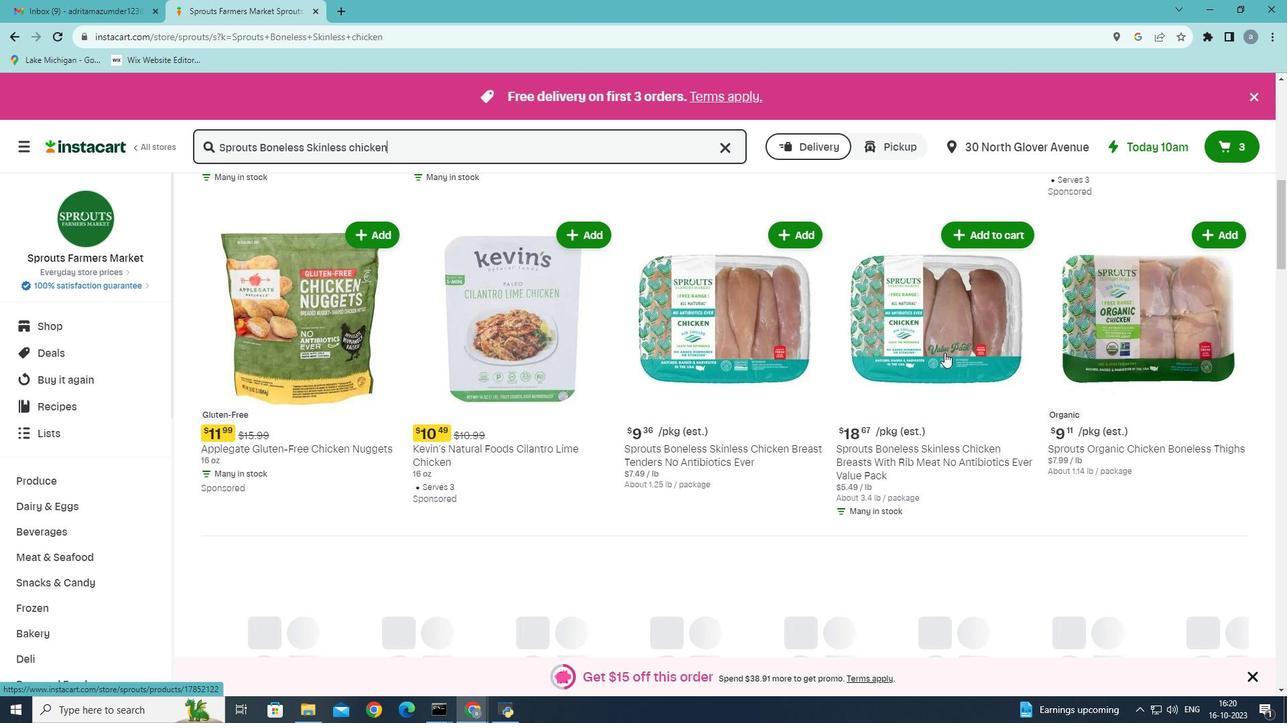 
Action: Mouse scrolled (944, 352) with delta (0, 0)
Screenshot: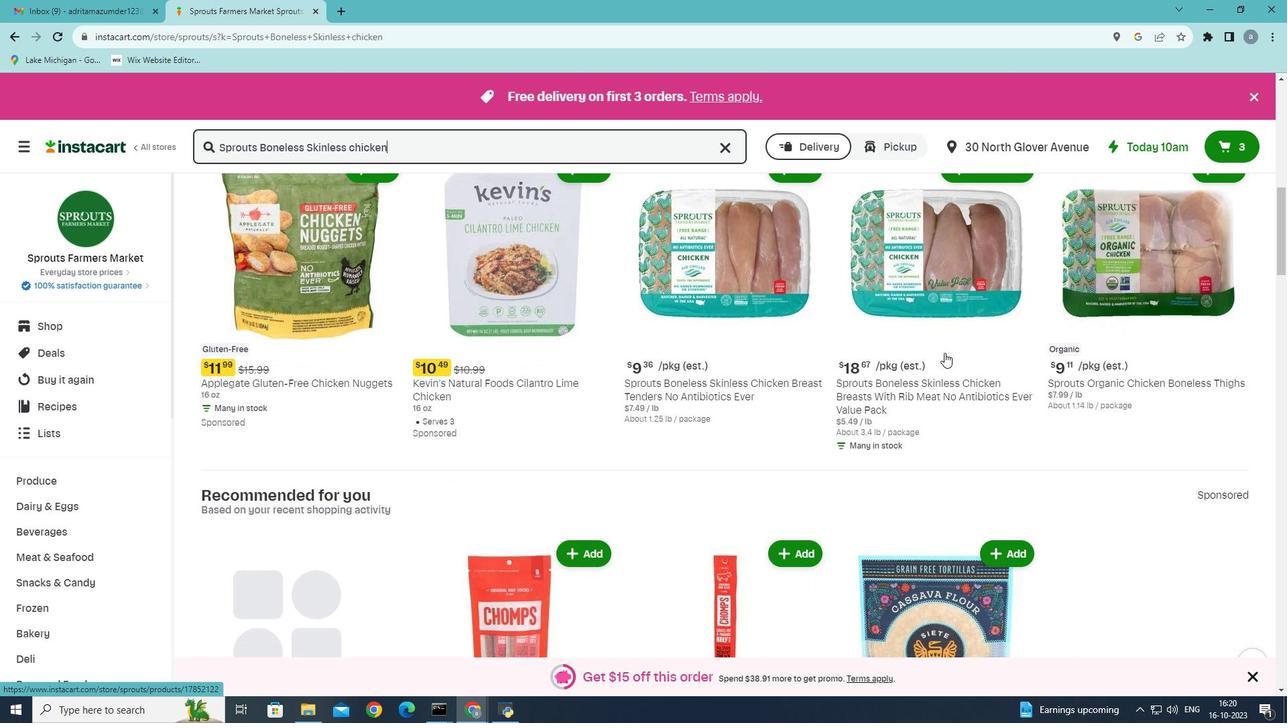 
Action: Mouse moved to (791, 337)
Screenshot: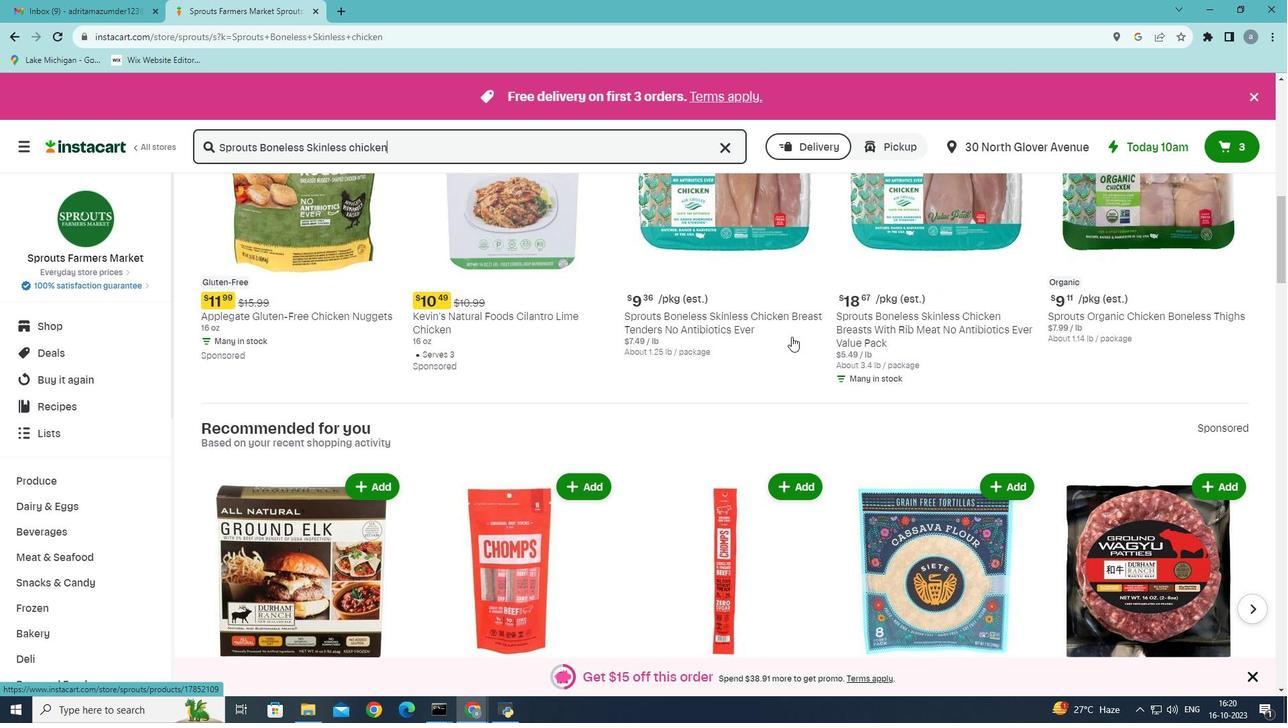 
Action: Mouse scrolled (791, 336) with delta (0, 0)
Screenshot: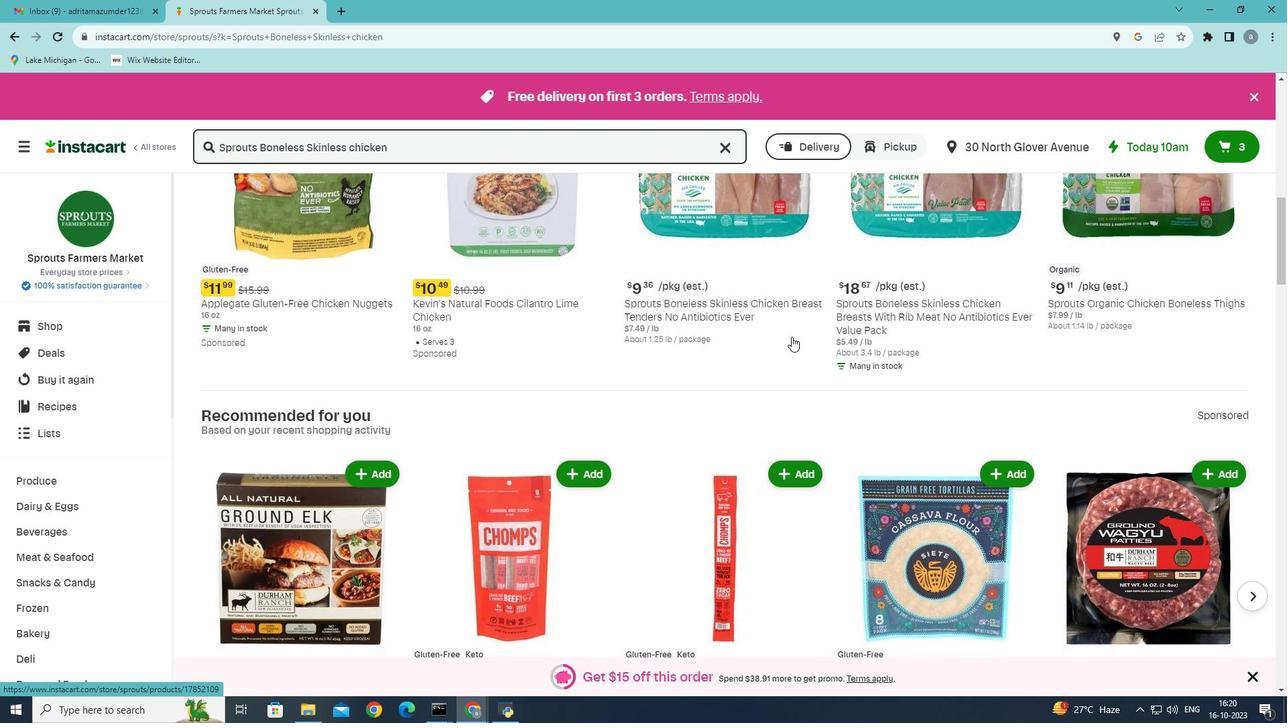 
Action: Mouse moved to (927, 248)
Screenshot: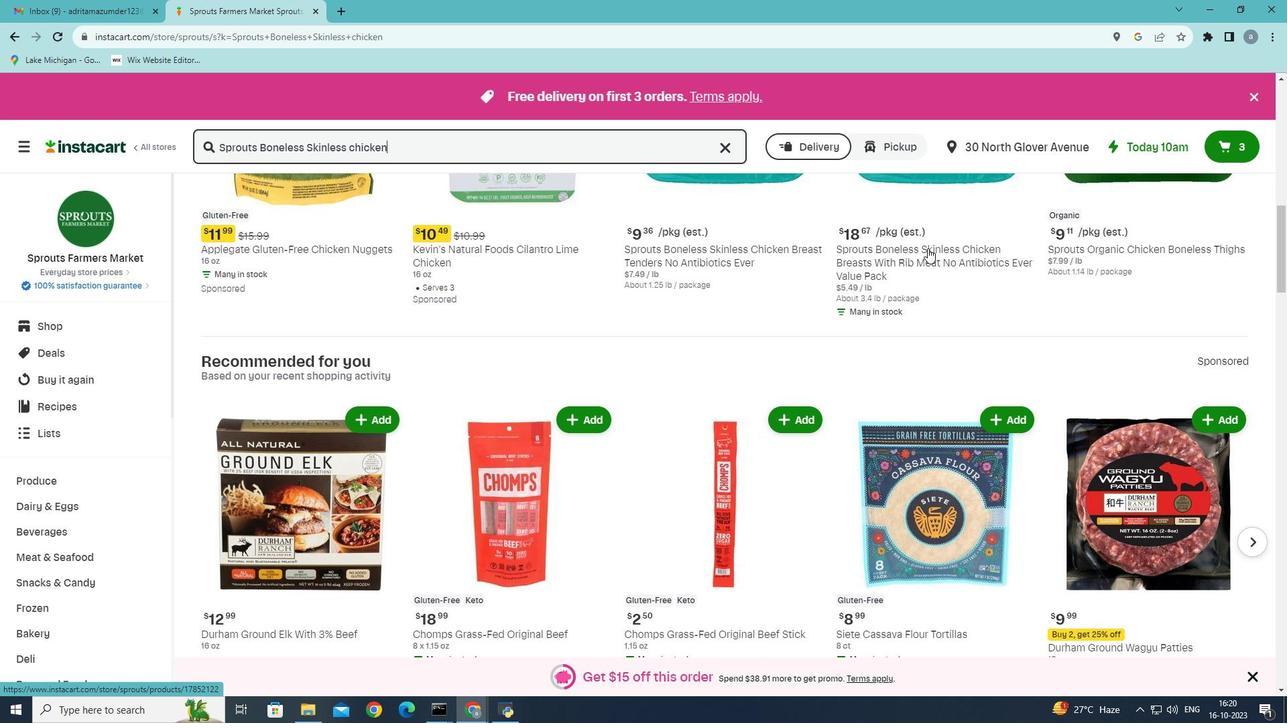 
Action: Mouse scrolled (927, 249) with delta (0, 0)
Screenshot: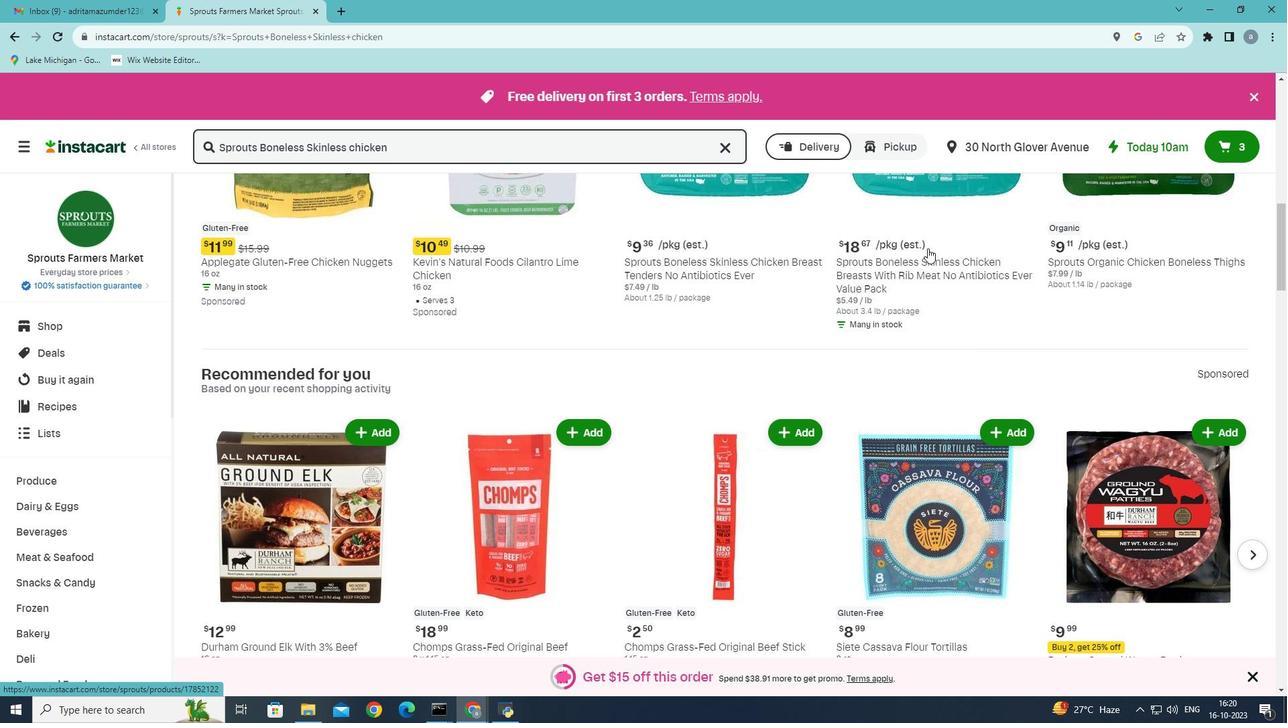
Action: Mouse scrolled (927, 249) with delta (0, 0)
Screenshot: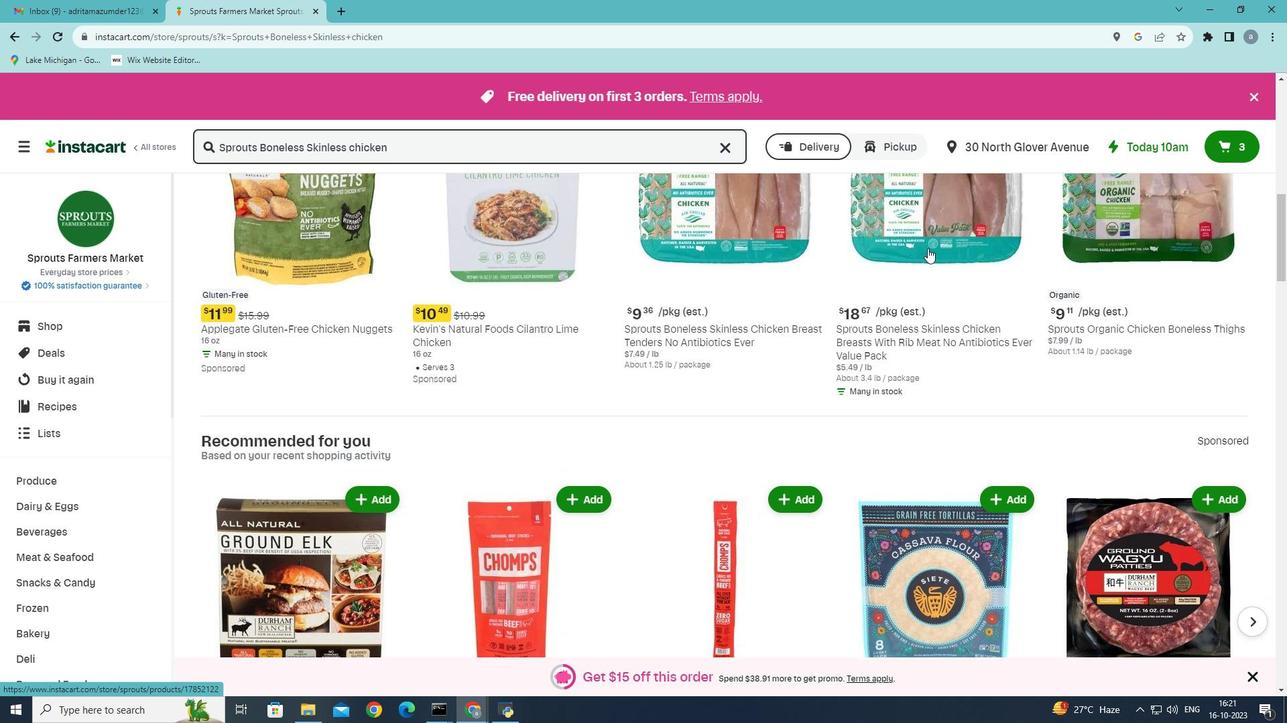 
Action: Mouse moved to (945, 264)
Screenshot: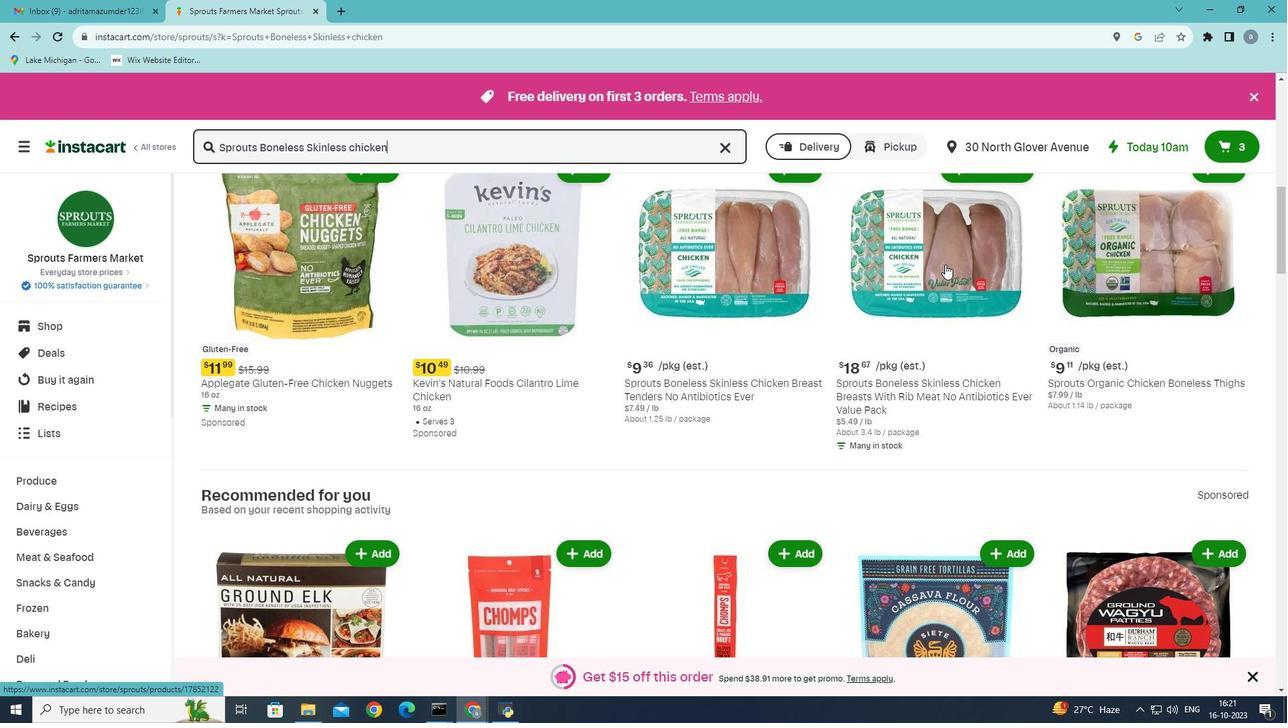 
Action: Mouse scrolled (945, 265) with delta (0, 0)
Screenshot: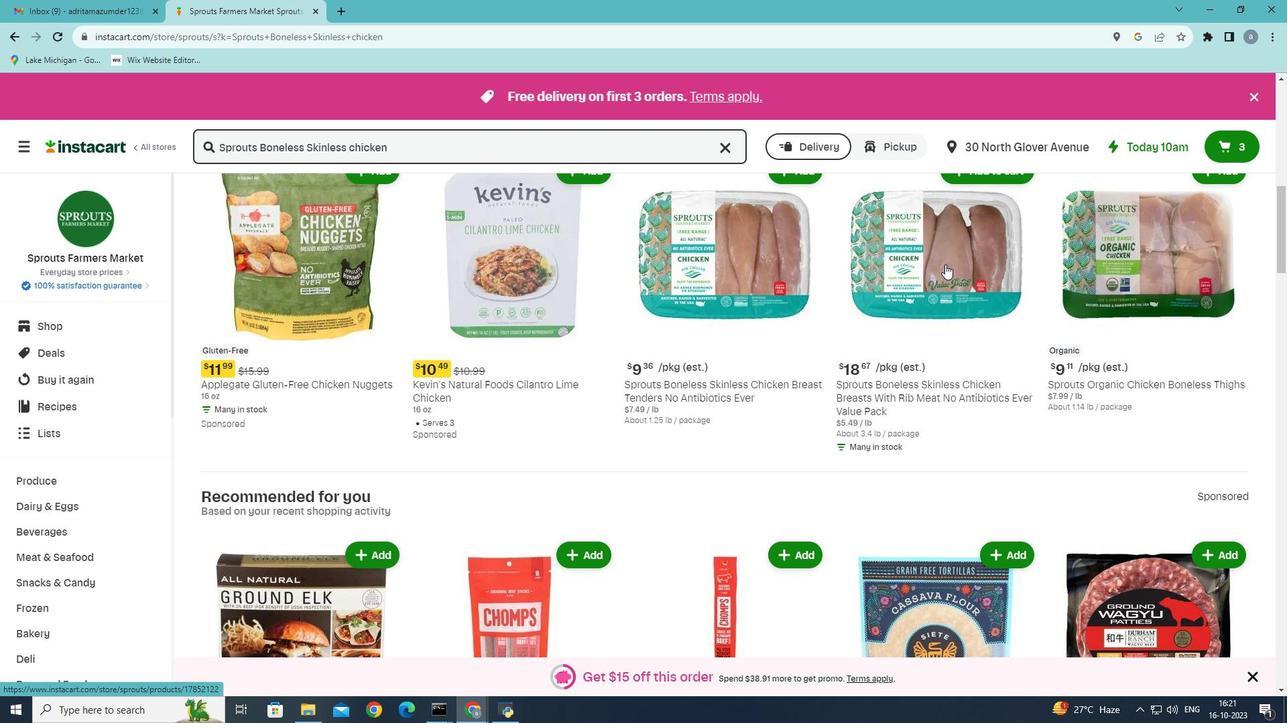 
Action: Mouse scrolled (945, 265) with delta (0, 0)
Screenshot: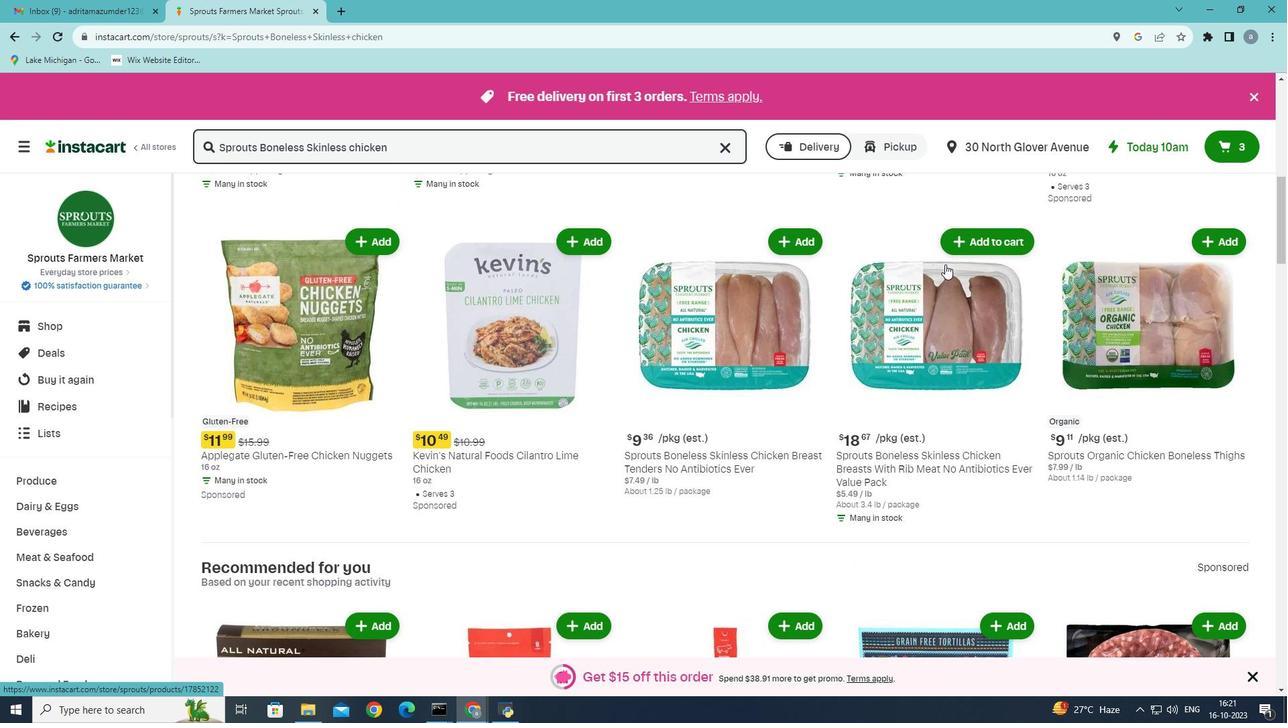 
Action: Mouse moved to (1017, 304)
Screenshot: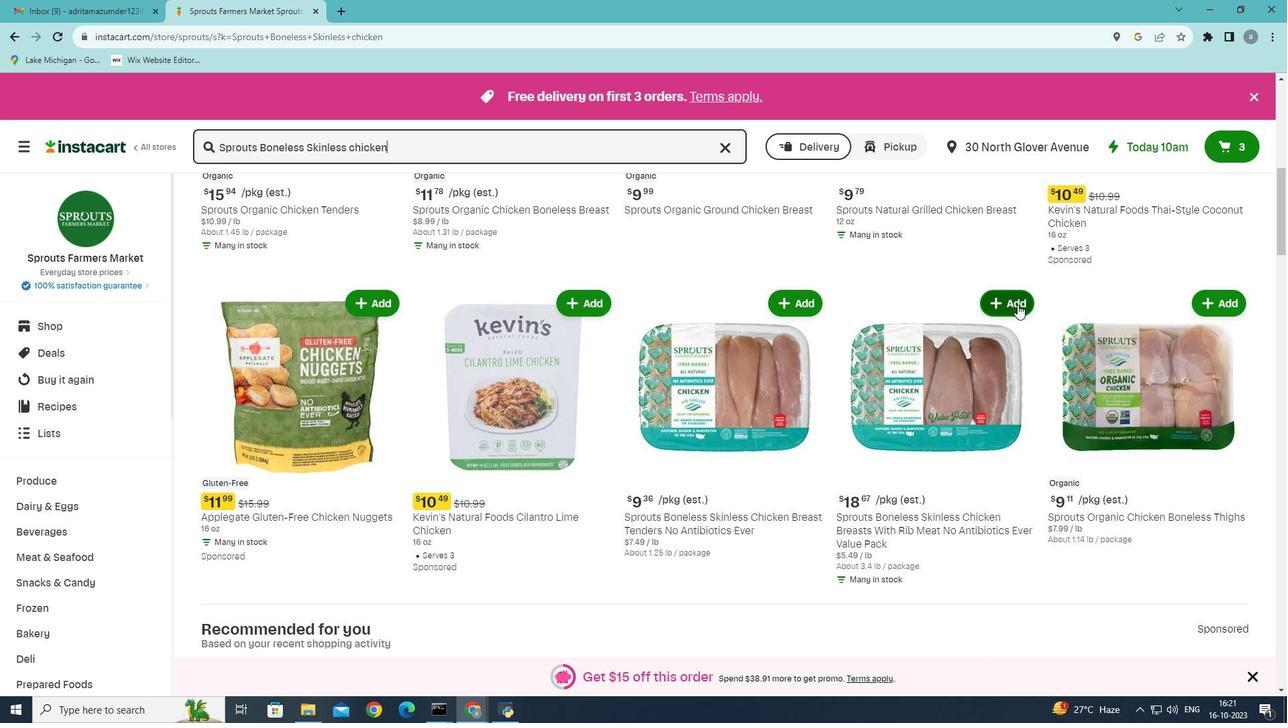 
Action: Mouse pressed left at (1017, 304)
Screenshot: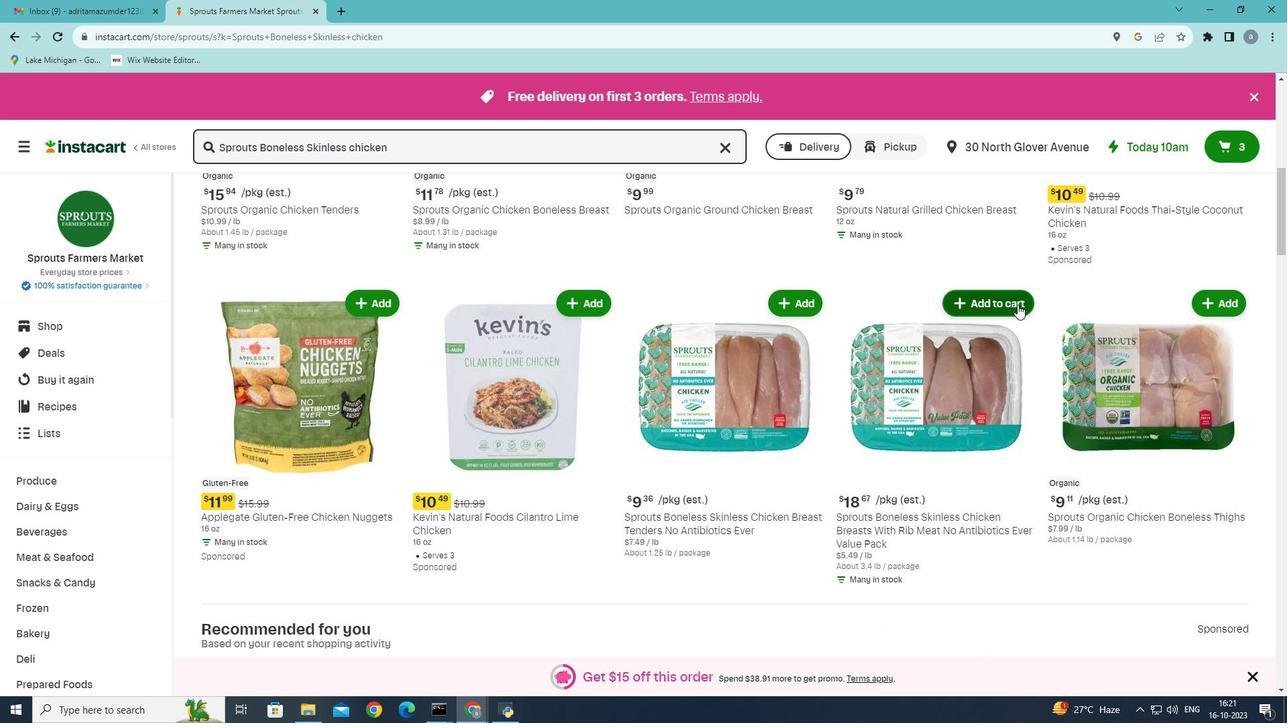 
Action: Mouse moved to (1010, 307)
Screenshot: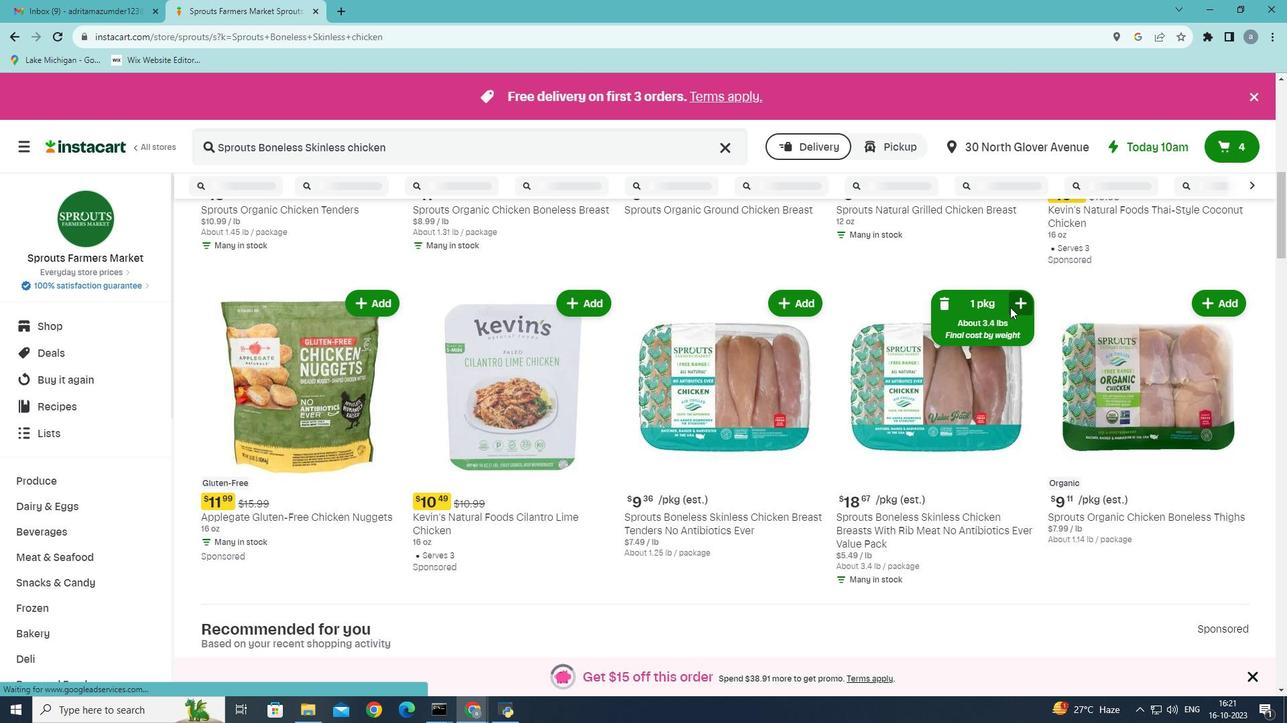 
